 Task: Search one way flight ticket for 1 adult, 5 children, 2 infants in seat and 1 infant on lap in first from Fairbanks: Fairbanks International Airport to Gillette: Gillette Campbell County Airport on 5-1-2023. Number of bags: 1 checked bag. Price is upto 92000. Outbound departure time preference is 19:30. Return departure time preference is 15:00.
Action: Mouse moved to (171, 203)
Screenshot: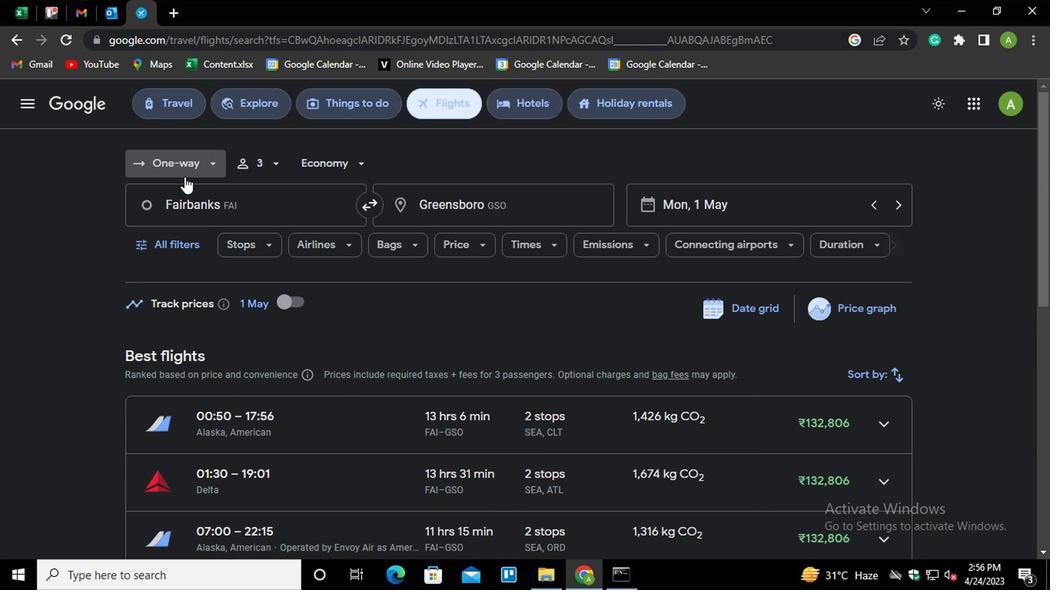 
Action: Mouse pressed left at (171, 203)
Screenshot: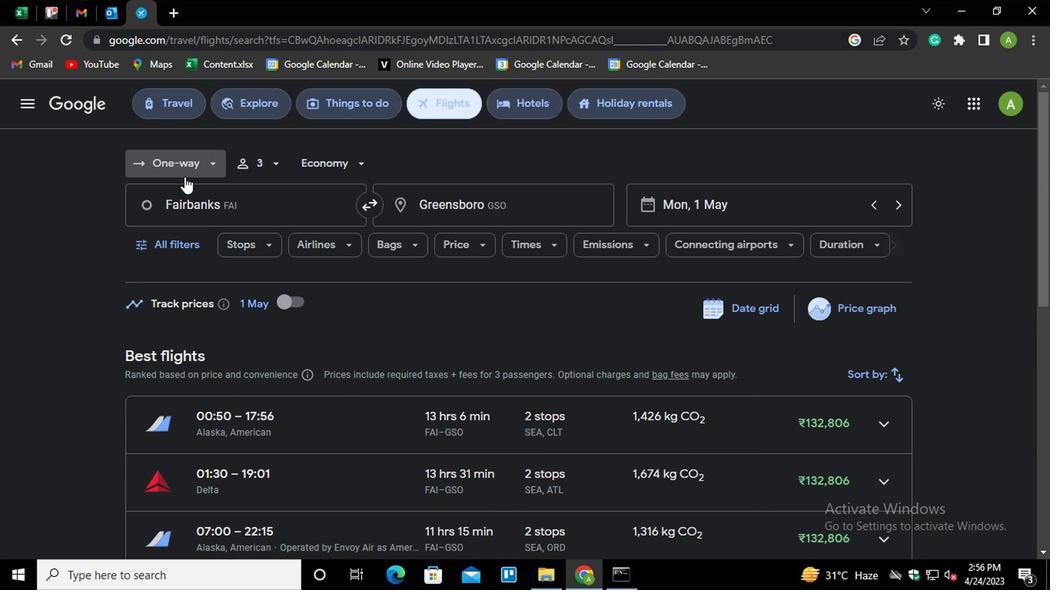 
Action: Mouse moved to (209, 248)
Screenshot: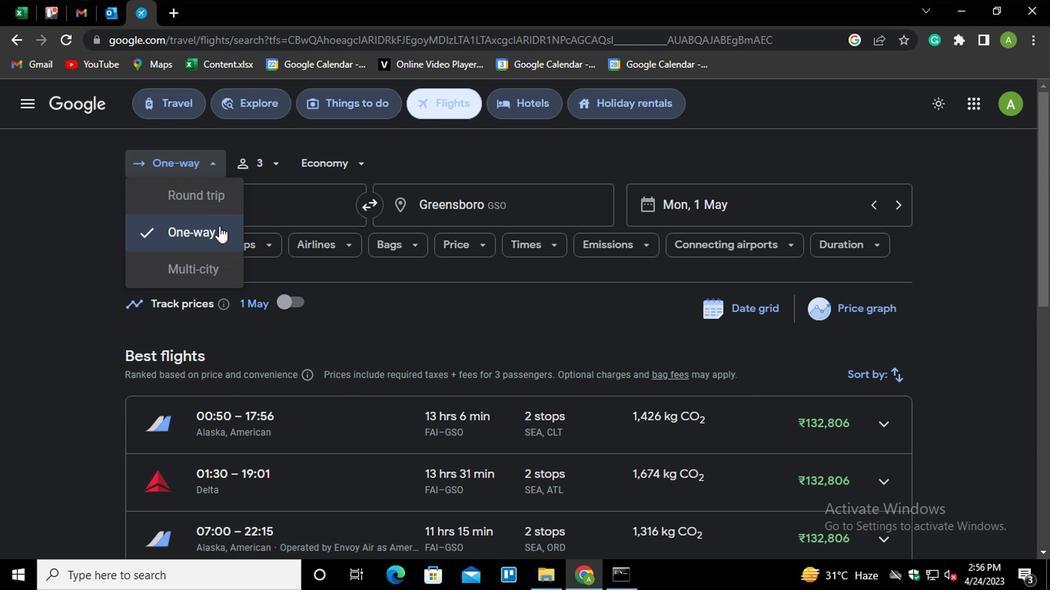 
Action: Mouse pressed left at (209, 248)
Screenshot: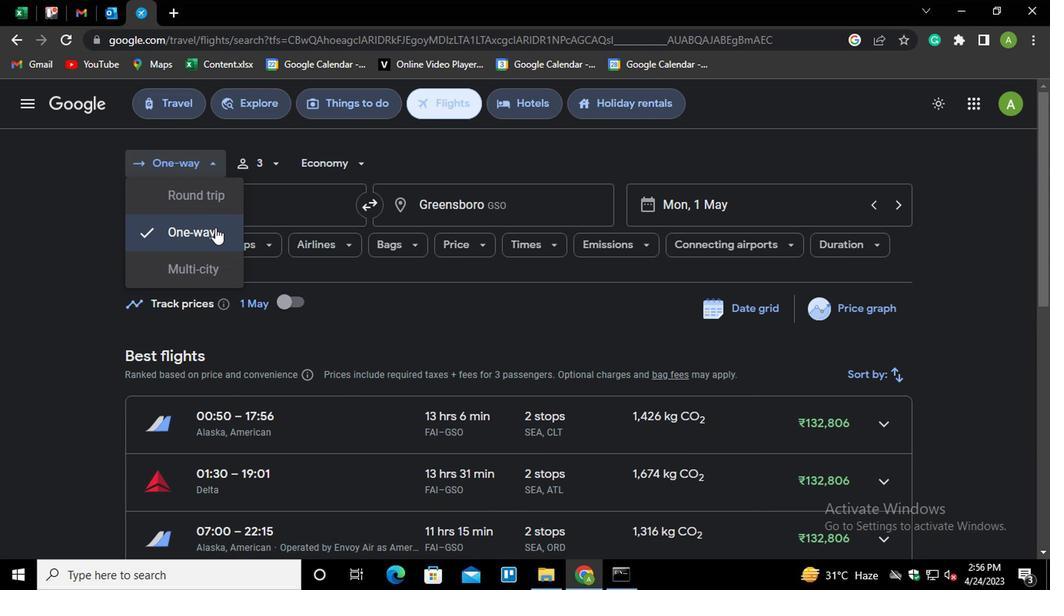 
Action: Mouse moved to (260, 200)
Screenshot: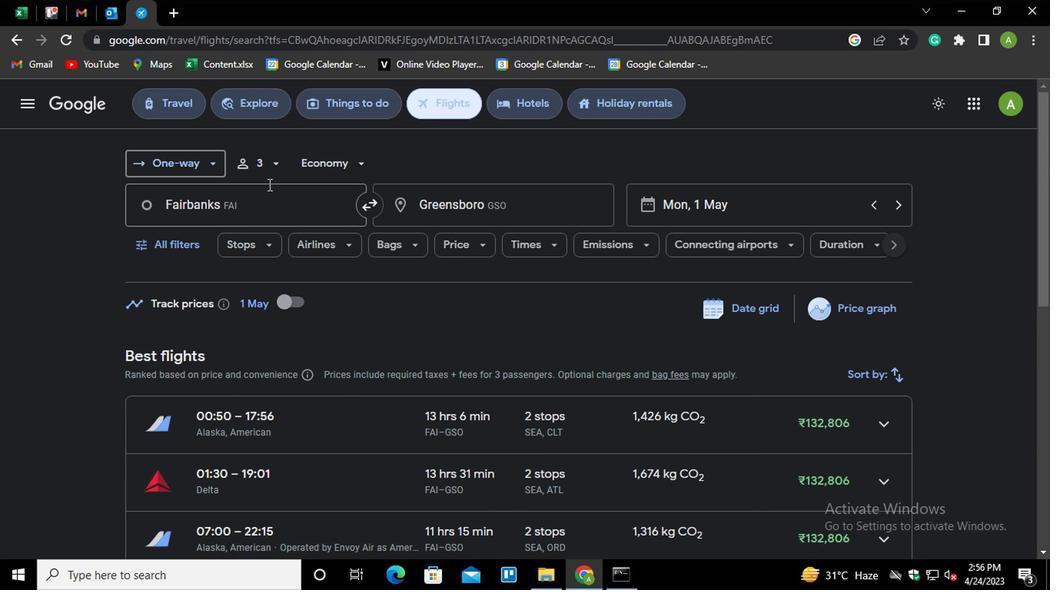 
Action: Mouse pressed left at (260, 200)
Screenshot: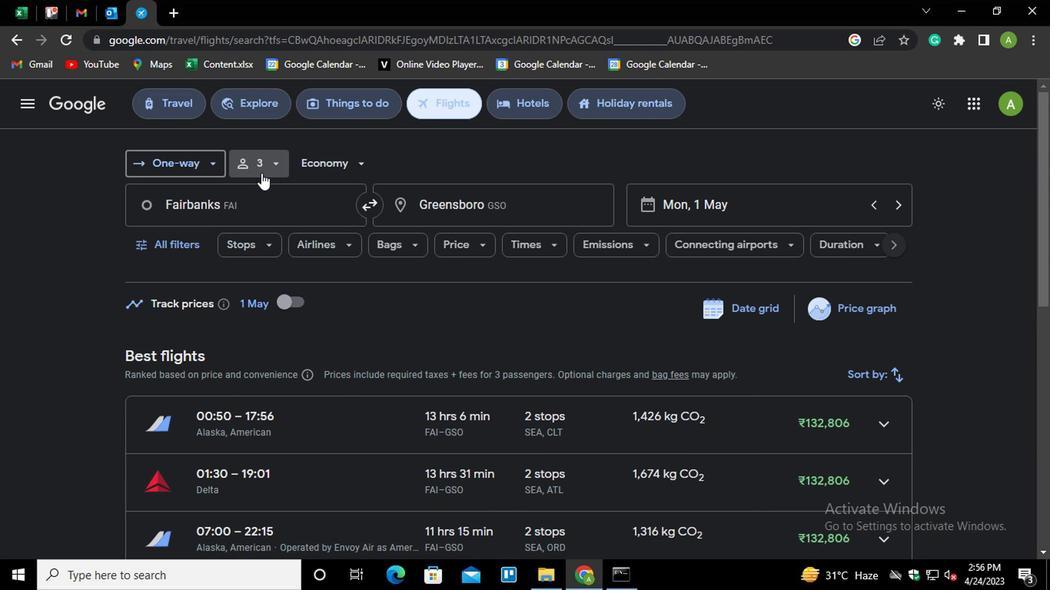 
Action: Mouse moved to (419, 259)
Screenshot: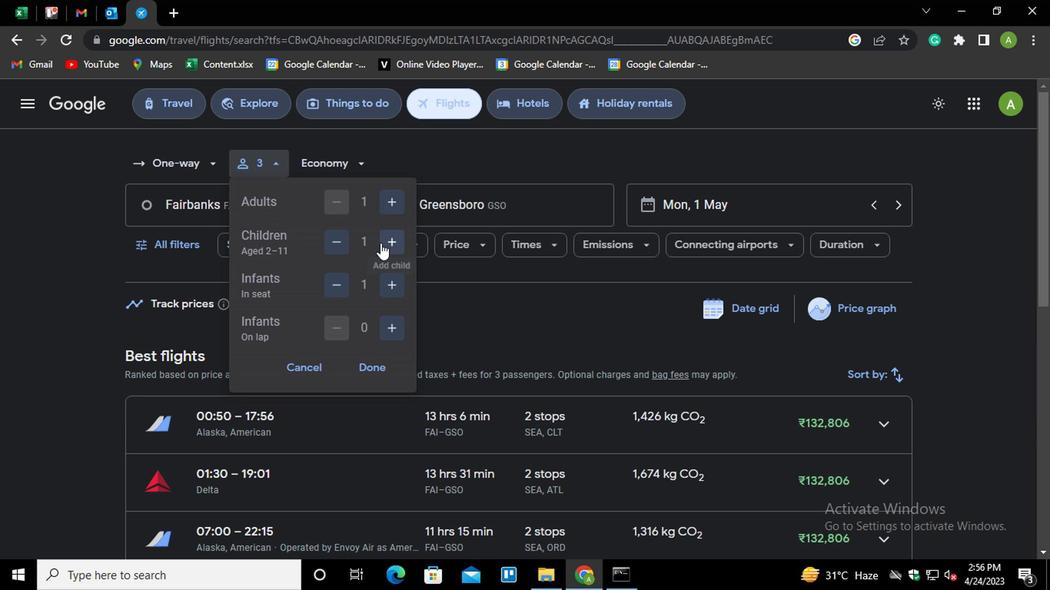 
Action: Mouse pressed left at (419, 259)
Screenshot: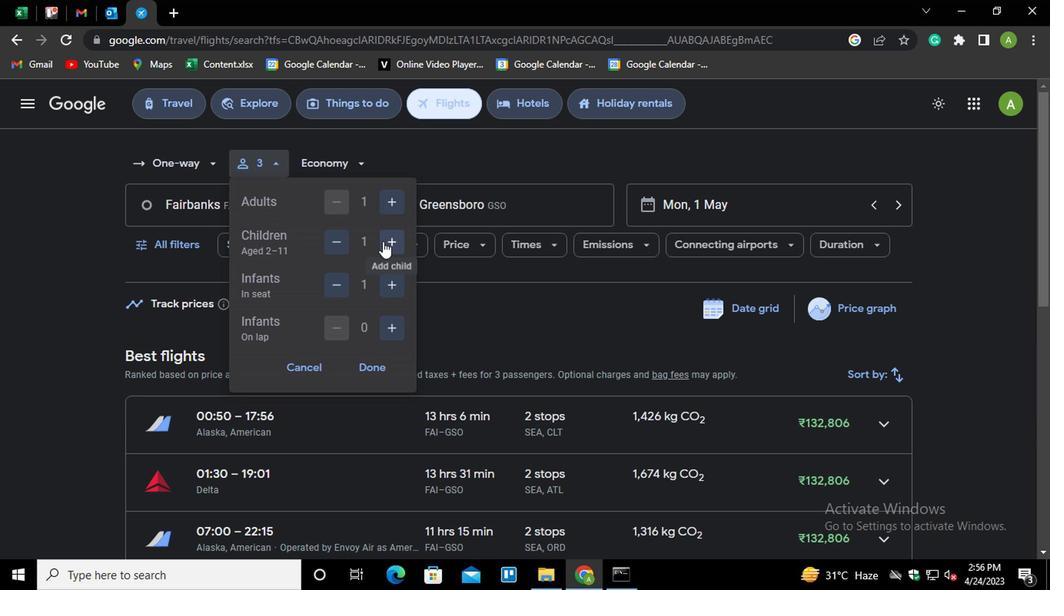 
Action: Mouse pressed left at (419, 259)
Screenshot: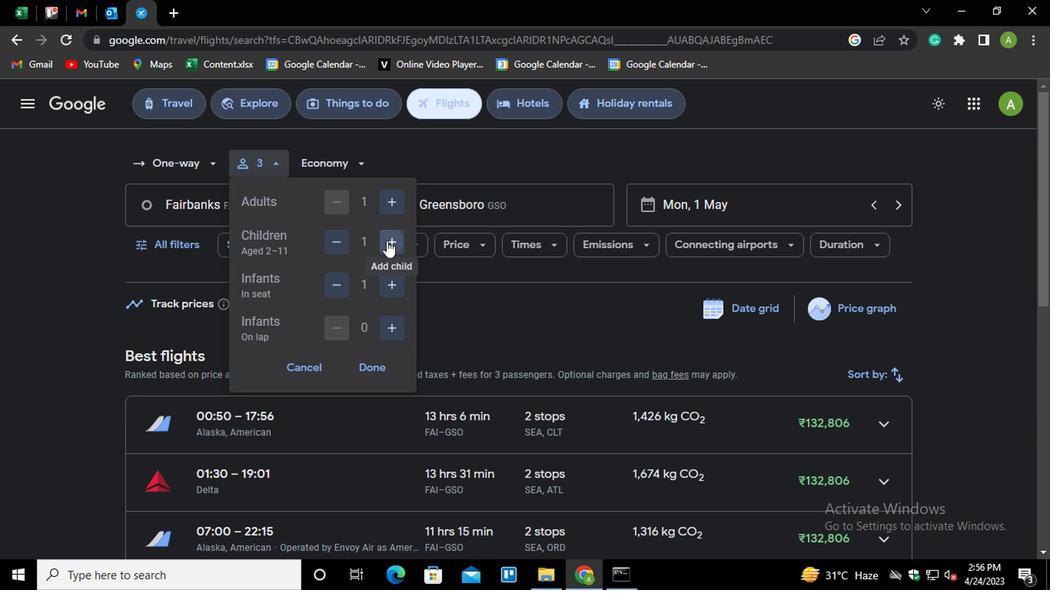 
Action: Mouse pressed left at (419, 259)
Screenshot: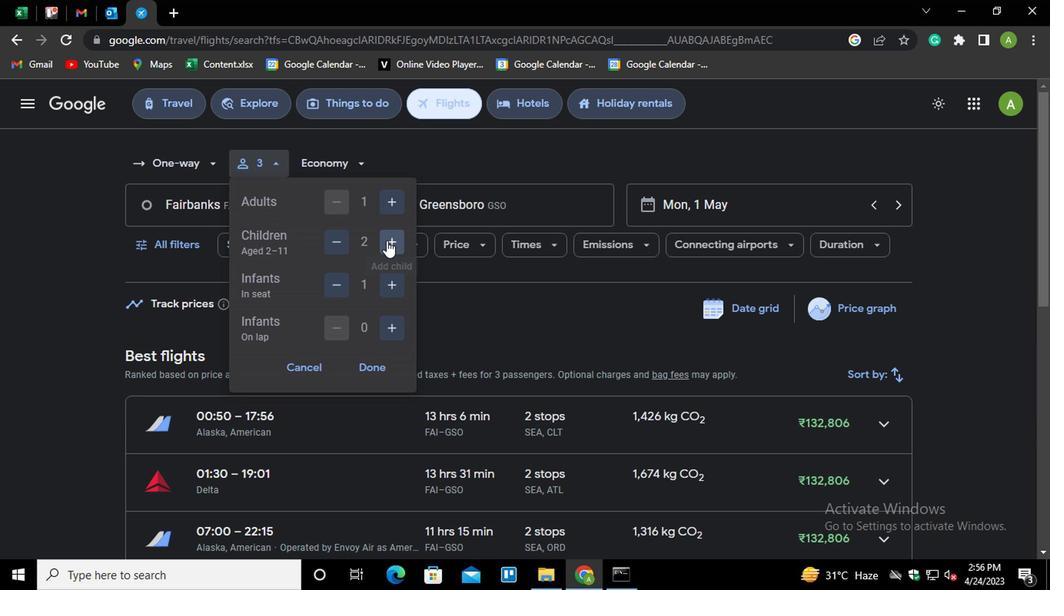 
Action: Mouse pressed left at (419, 259)
Screenshot: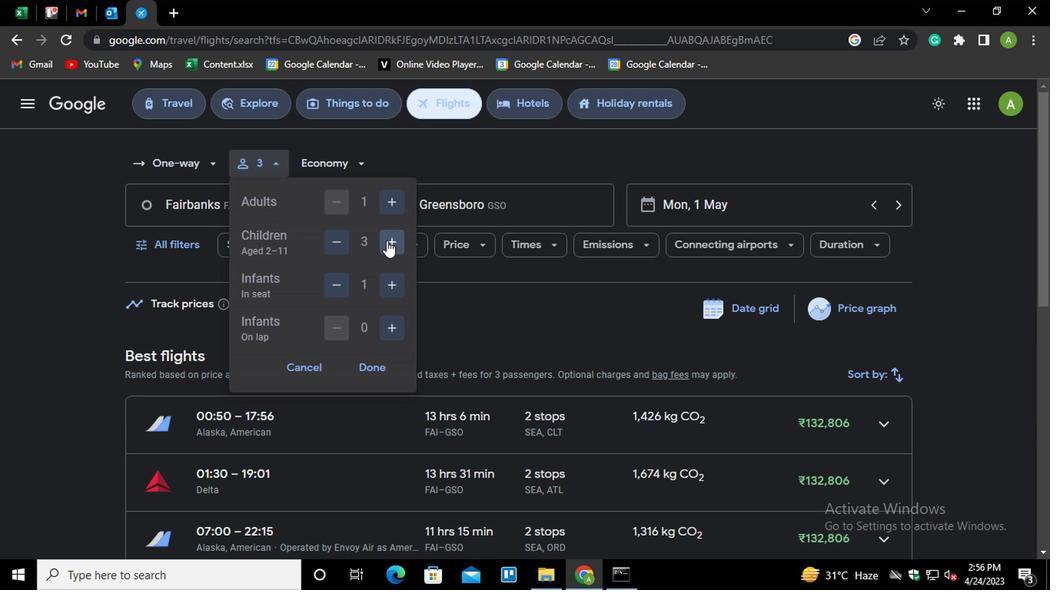 
Action: Mouse pressed left at (419, 259)
Screenshot: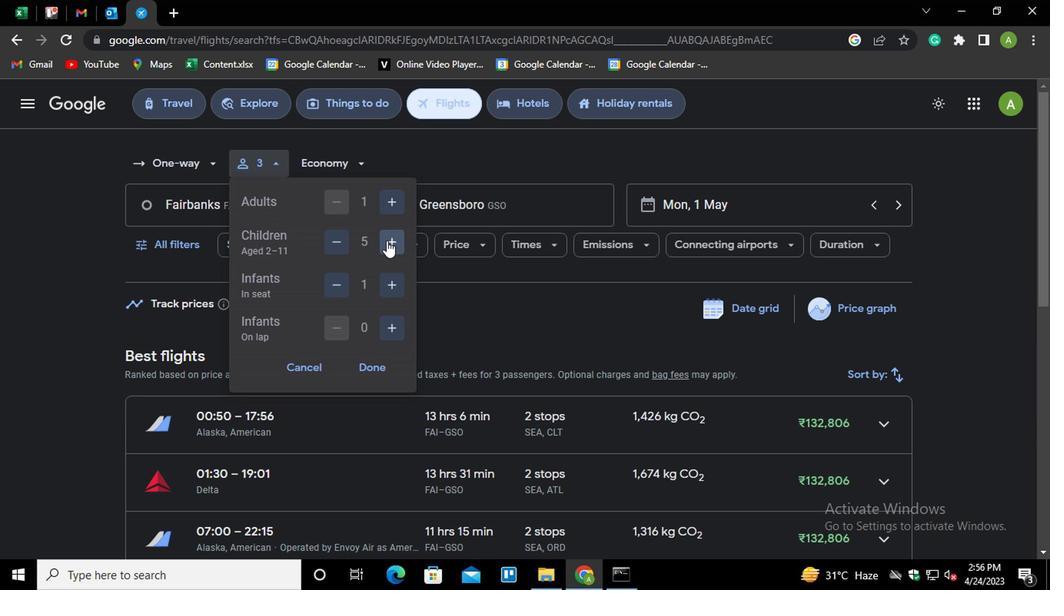 
Action: Mouse moved to (357, 259)
Screenshot: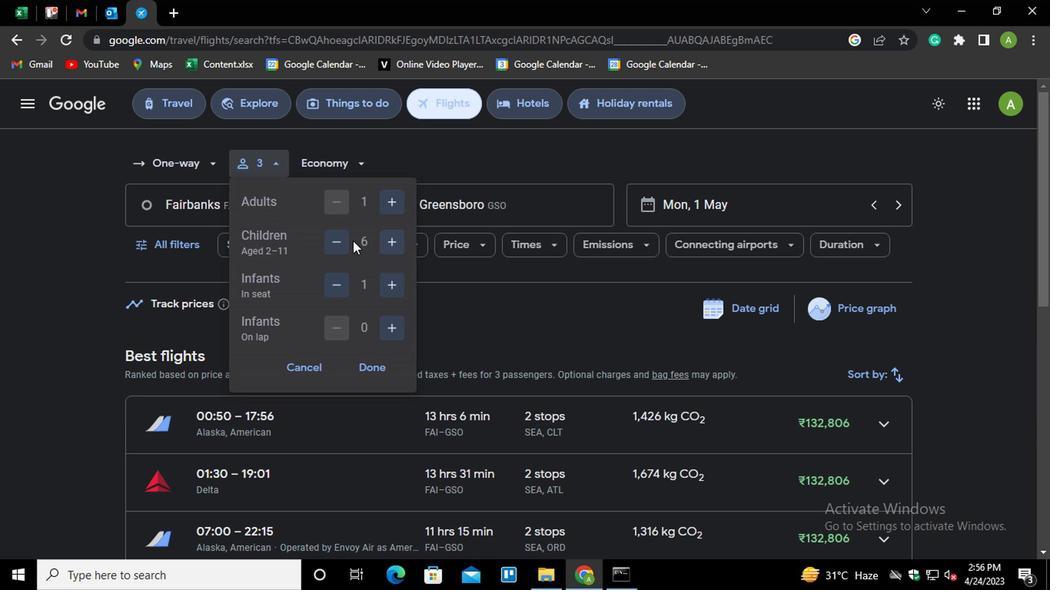 
Action: Mouse pressed left at (357, 259)
Screenshot: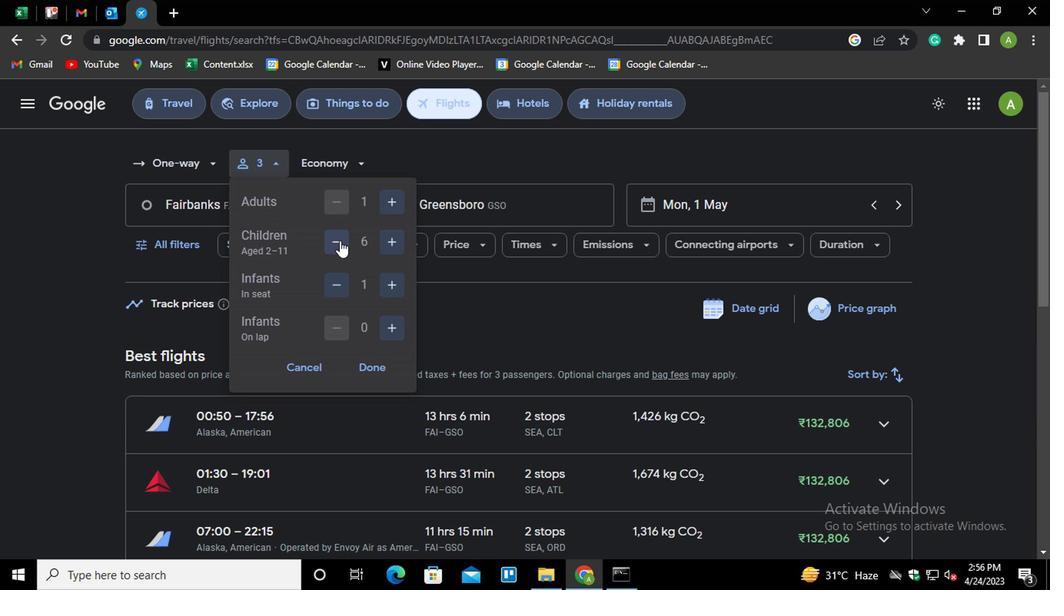 
Action: Mouse moved to (420, 295)
Screenshot: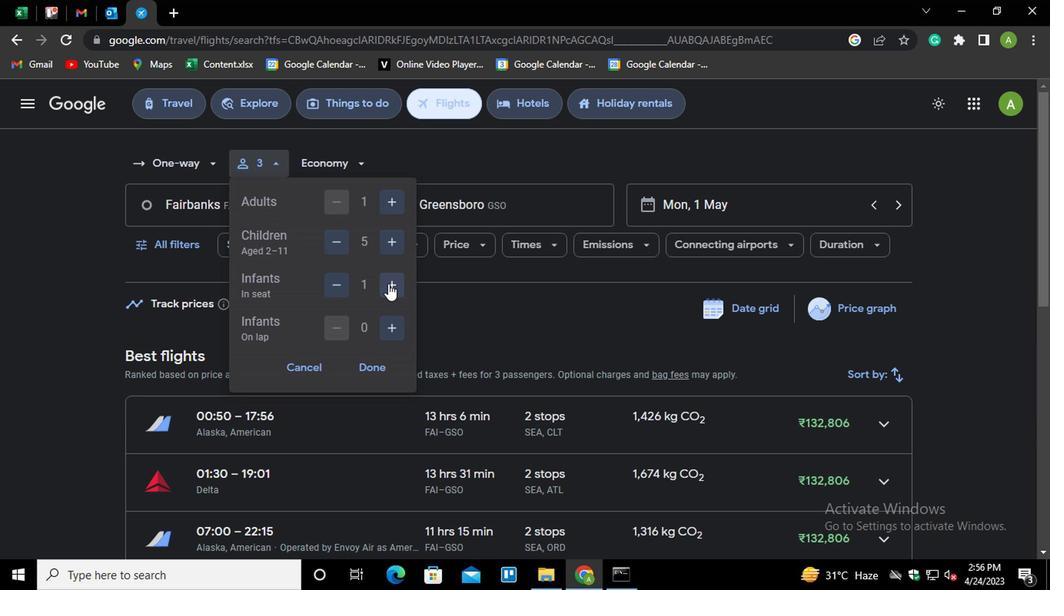 
Action: Mouse pressed left at (420, 295)
Screenshot: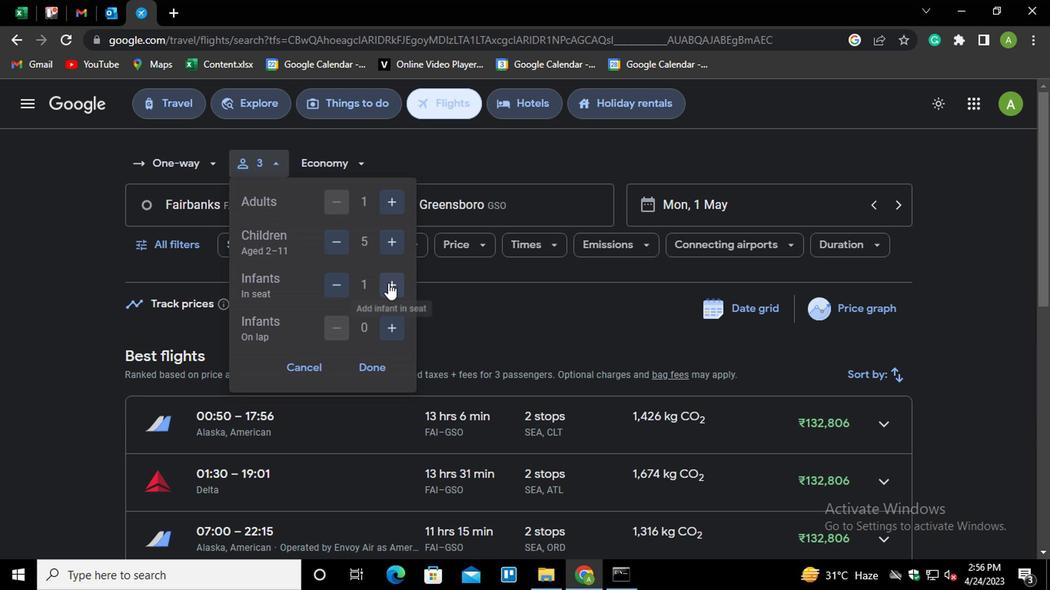
Action: Mouse moved to (432, 327)
Screenshot: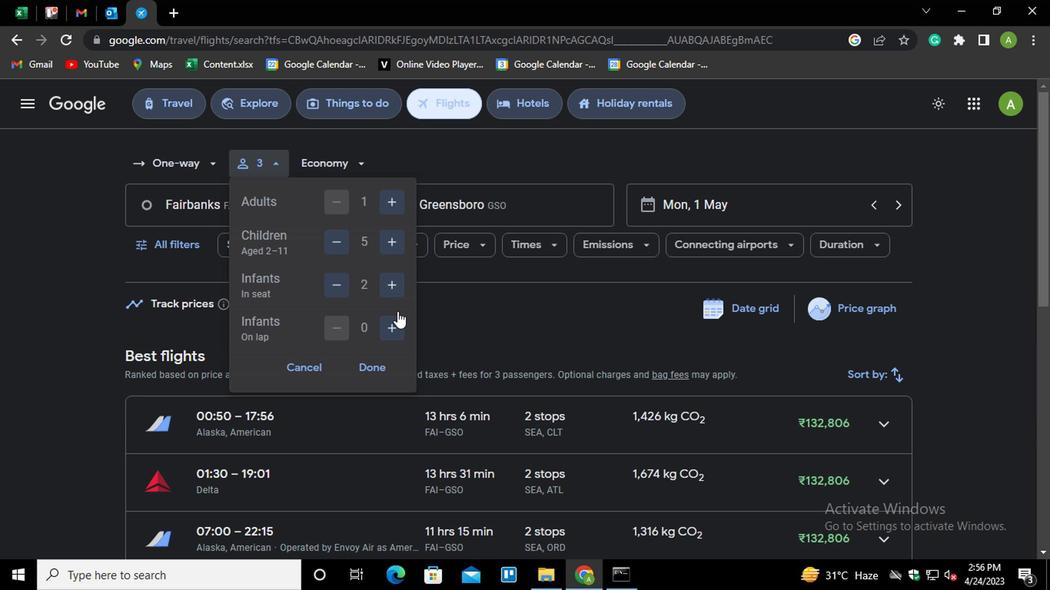 
Action: Mouse pressed left at (432, 327)
Screenshot: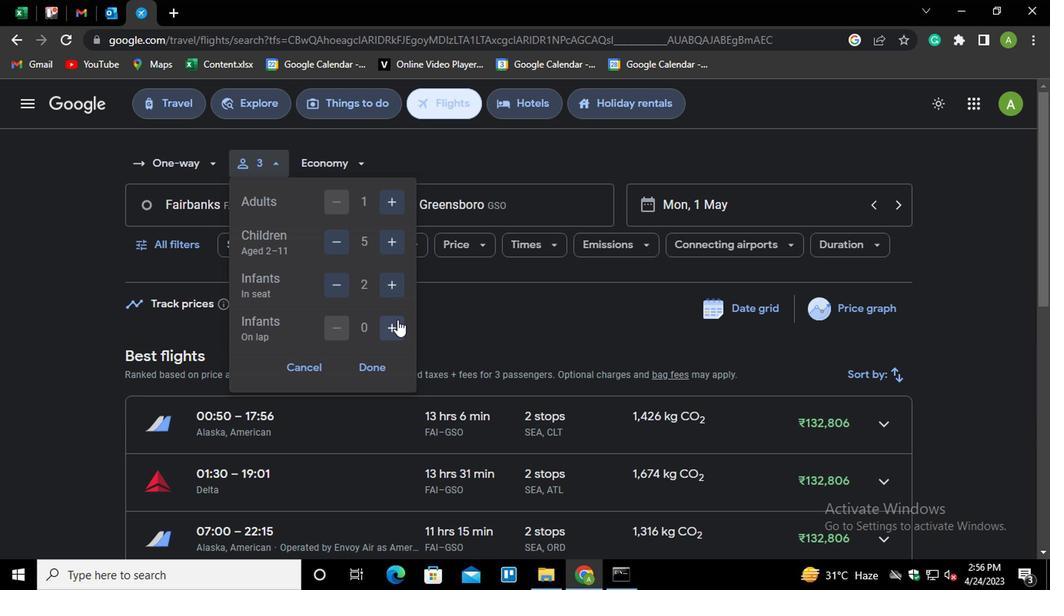
Action: Mouse moved to (344, 339)
Screenshot: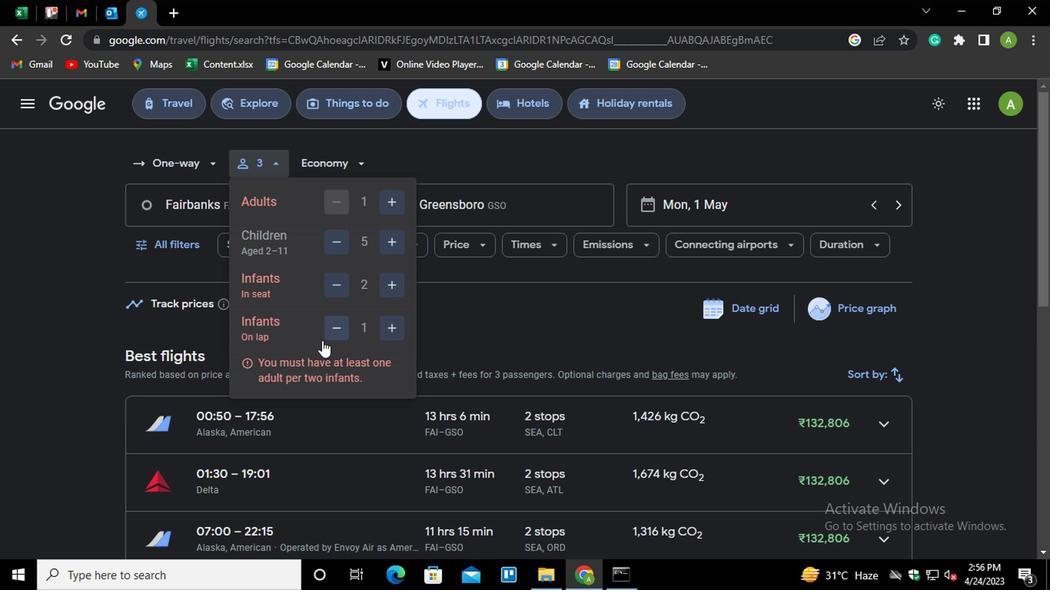
Action: Mouse pressed left at (344, 339)
Screenshot: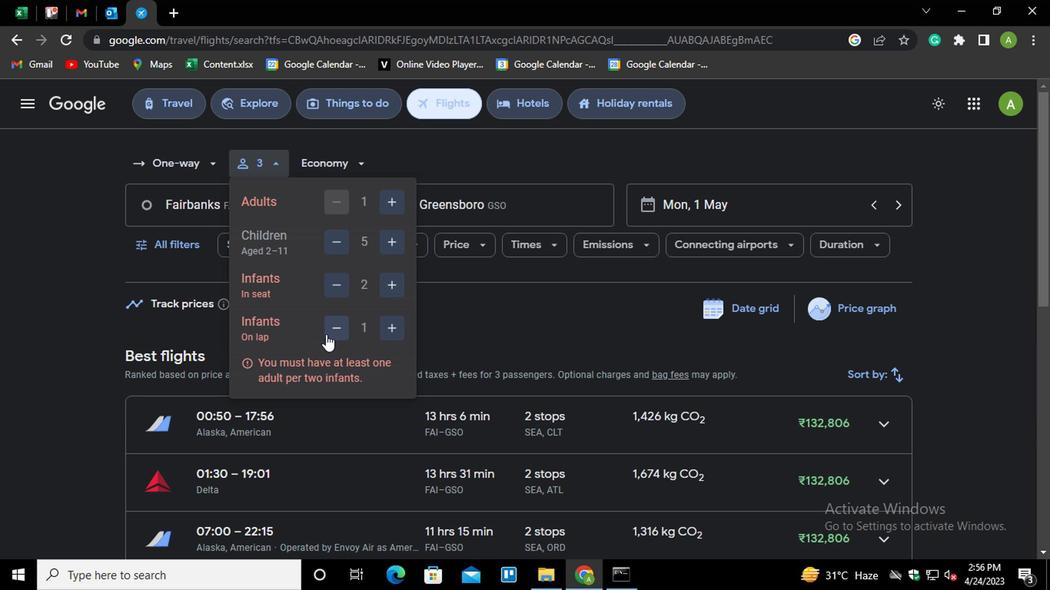 
Action: Mouse moved to (382, 362)
Screenshot: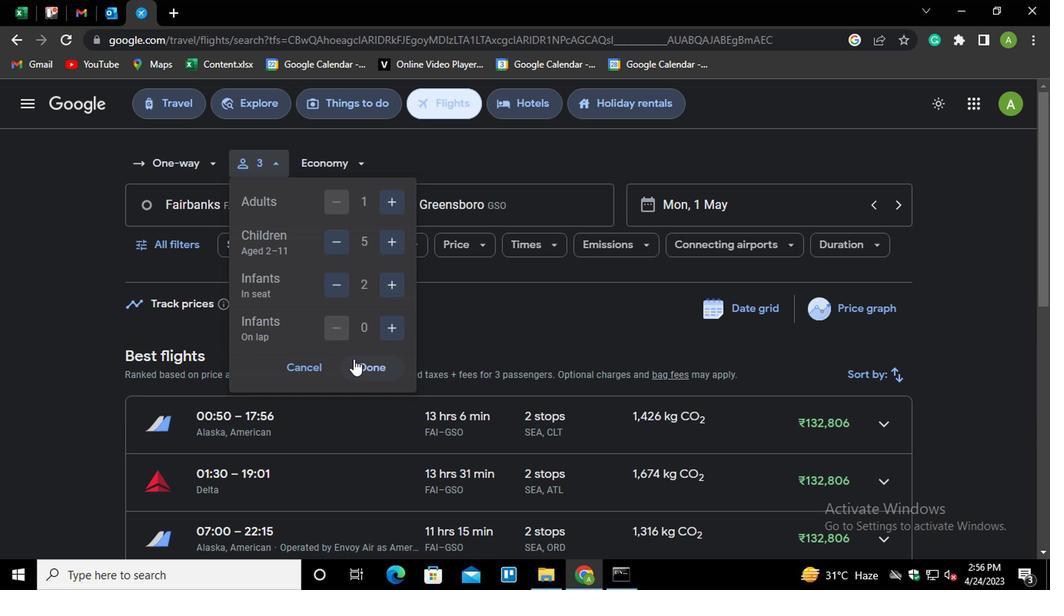 
Action: Mouse pressed left at (382, 362)
Screenshot: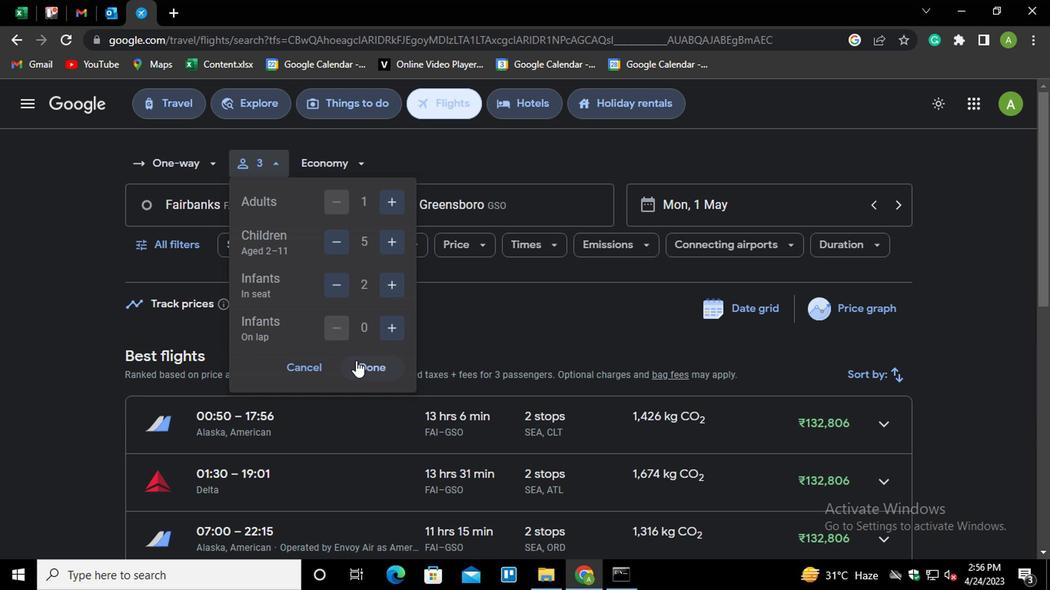 
Action: Mouse moved to (510, 228)
Screenshot: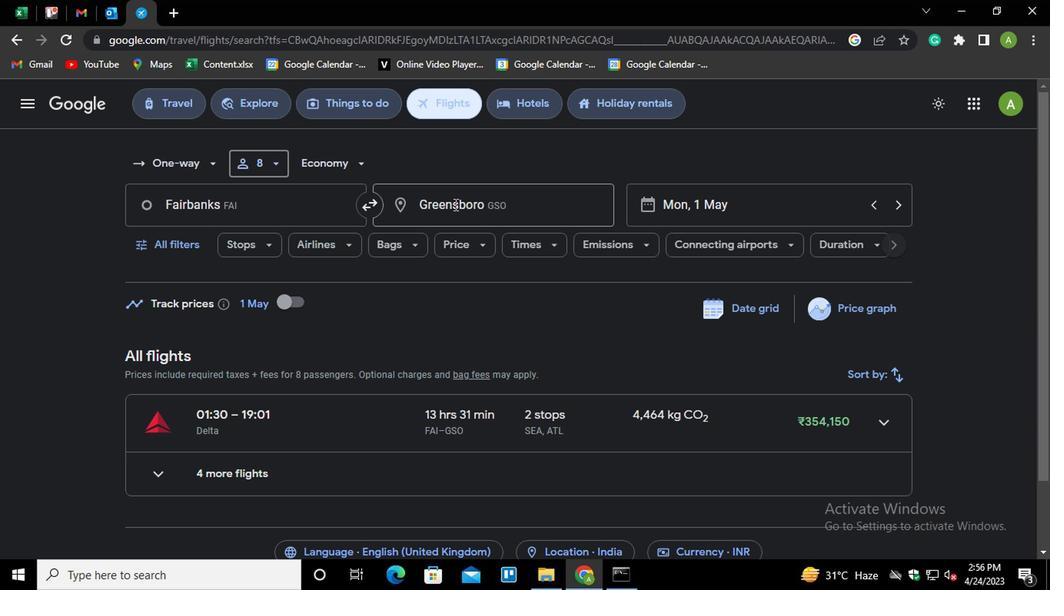
Action: Mouse pressed left at (510, 228)
Screenshot: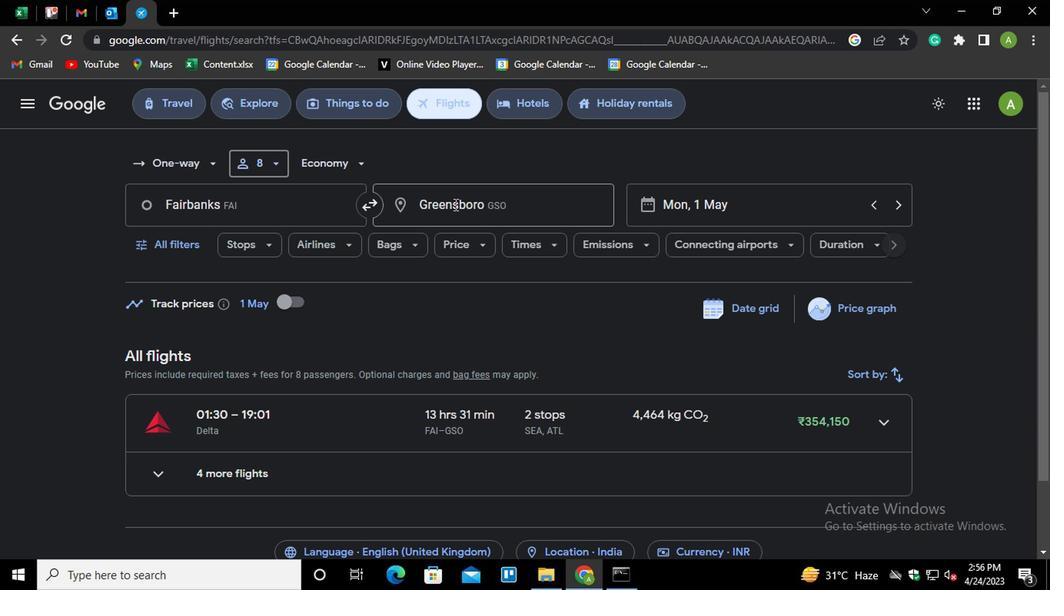 
Action: Mouse moved to (513, 226)
Screenshot: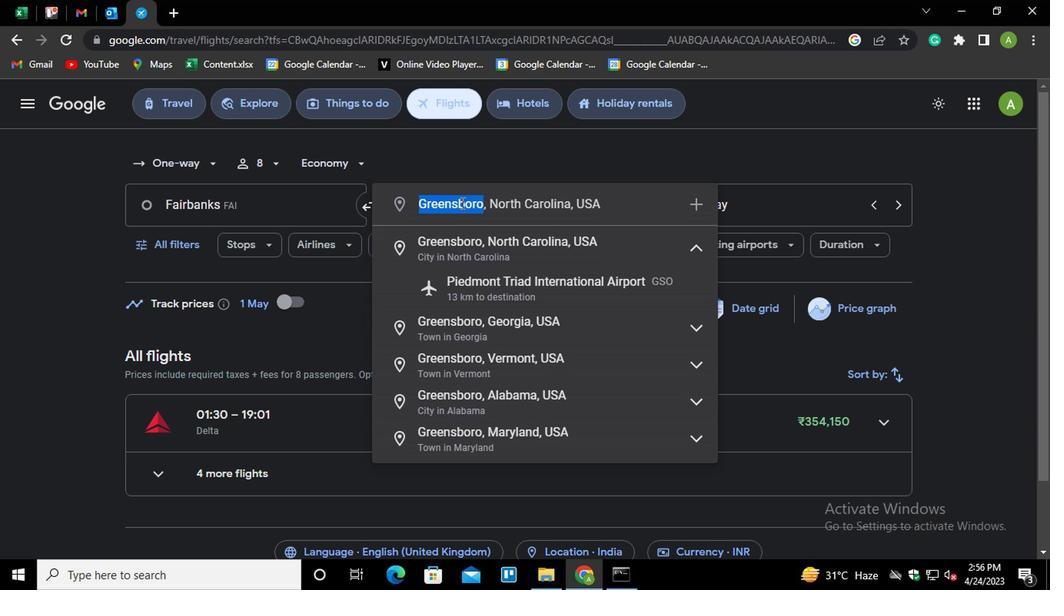 
Action: Key pressed <Key.shift>GILLET<Key.down><Key.enter>
Screenshot: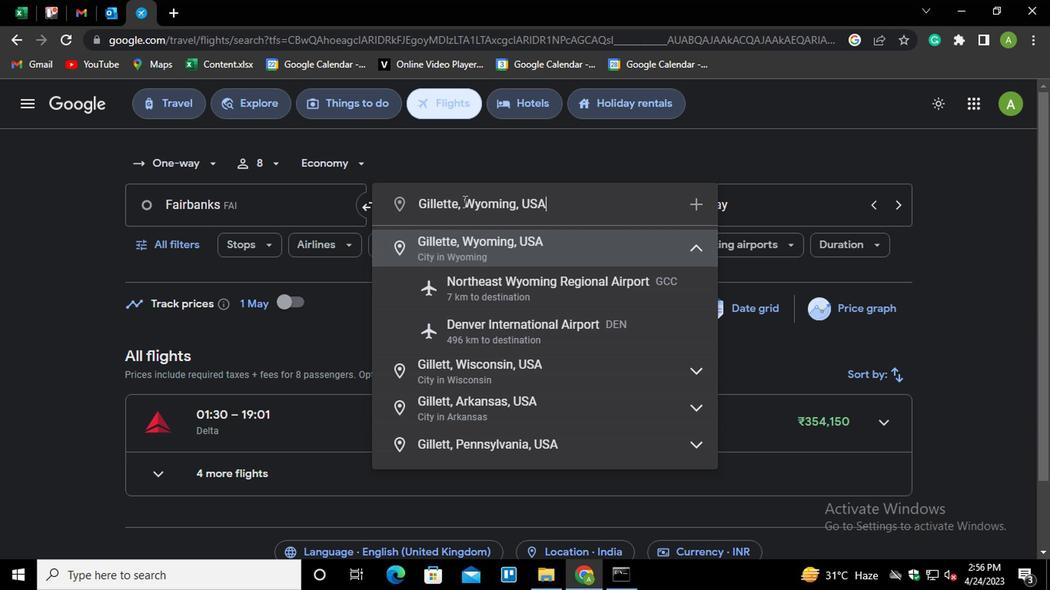 
Action: Mouse moved to (152, 265)
Screenshot: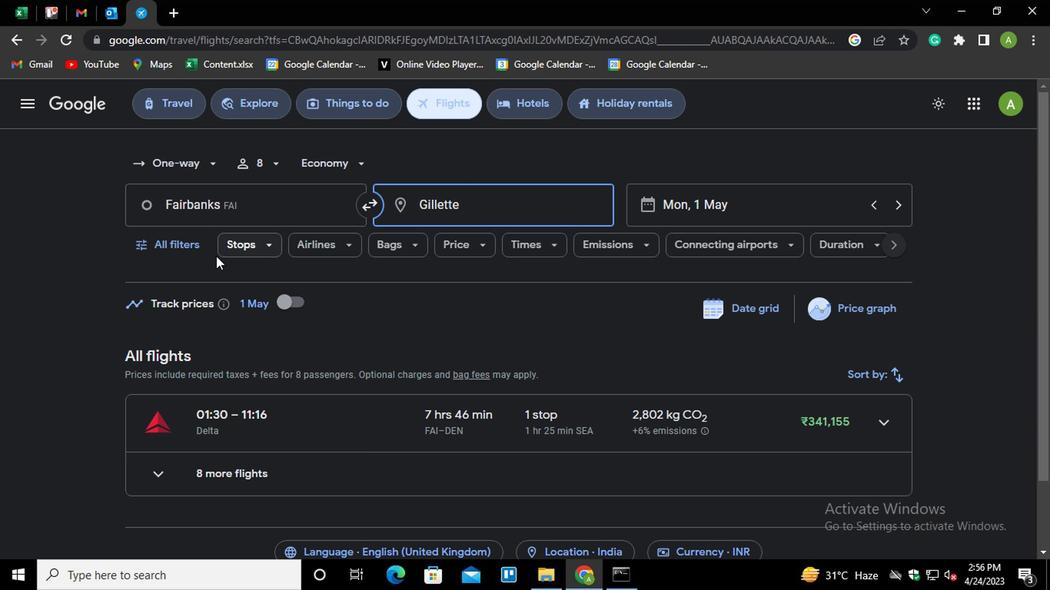 
Action: Mouse pressed left at (152, 265)
Screenshot: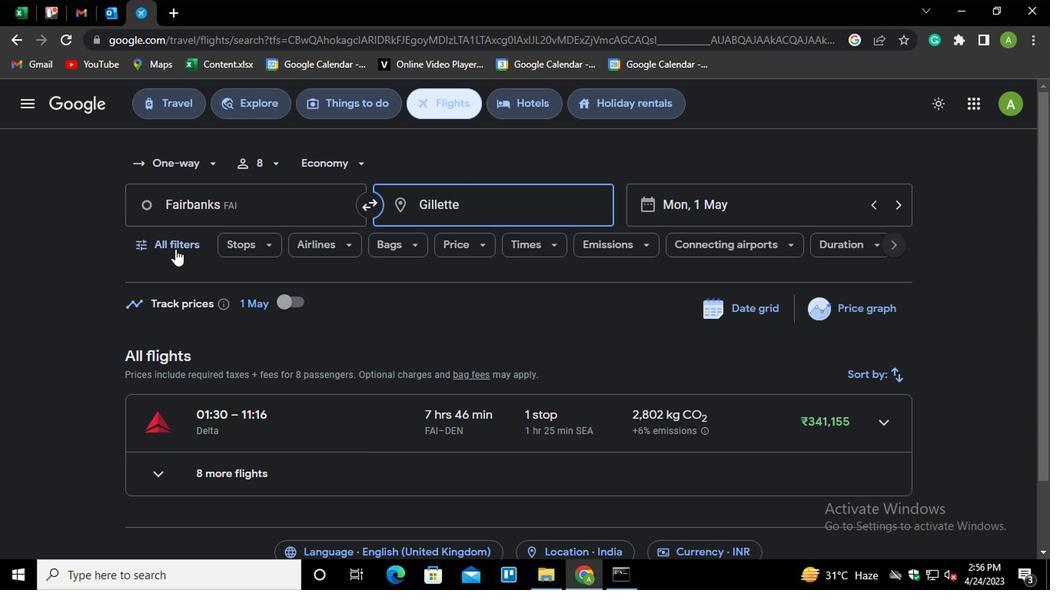 
Action: Mouse moved to (305, 444)
Screenshot: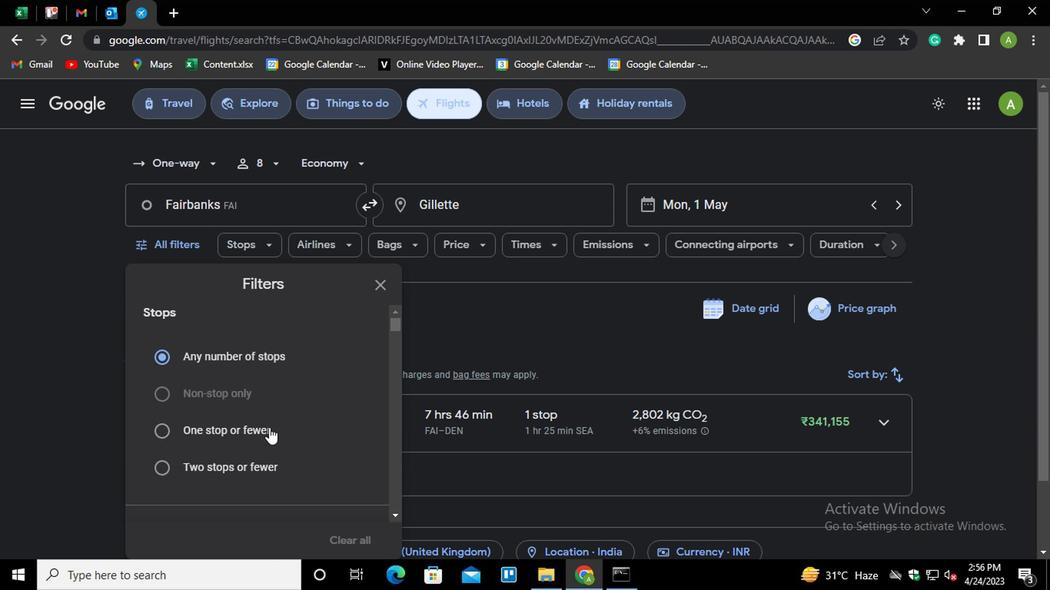 
Action: Mouse scrolled (305, 443) with delta (0, 0)
Screenshot: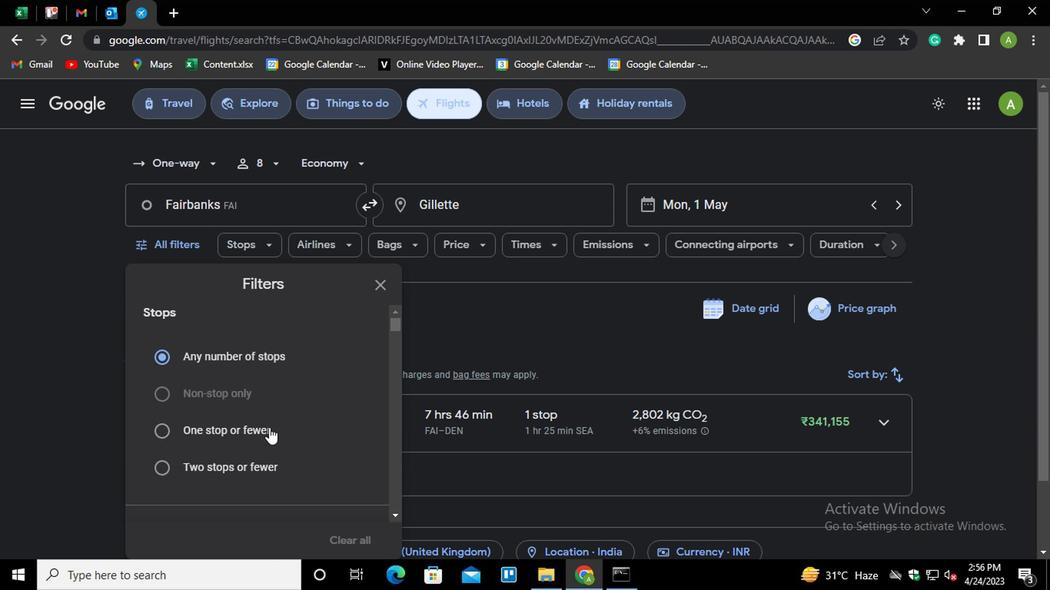 
Action: Mouse scrolled (305, 443) with delta (0, 0)
Screenshot: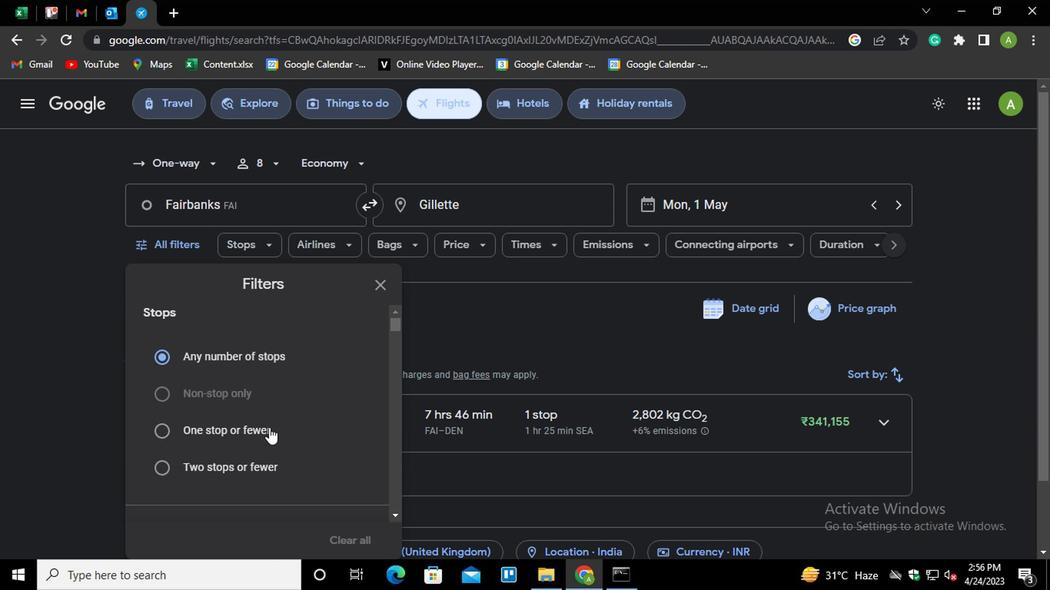 
Action: Mouse scrolled (305, 443) with delta (0, 0)
Screenshot: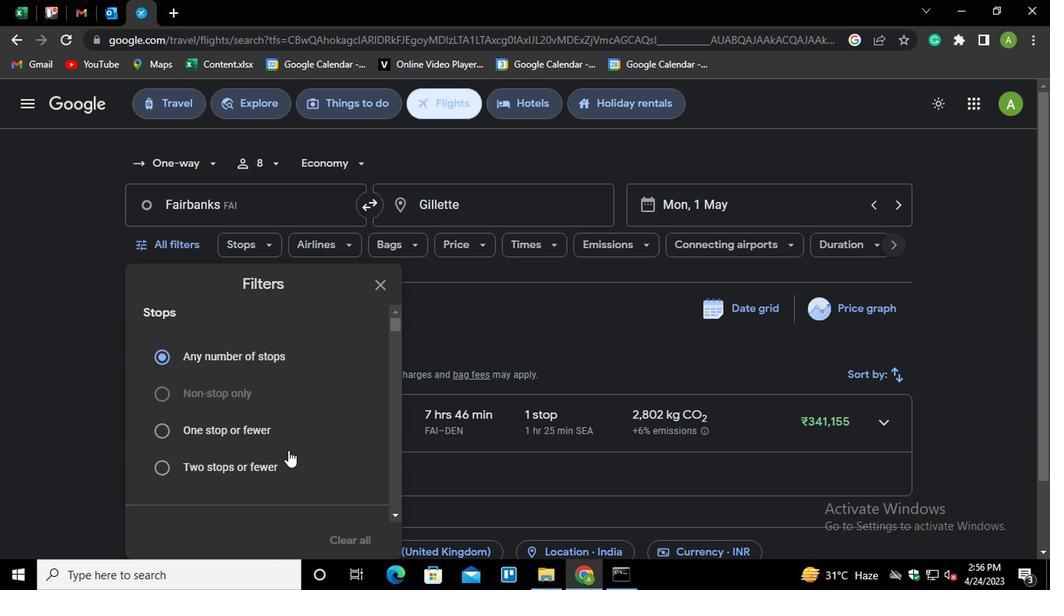 
Action: Mouse moved to (322, 425)
Screenshot: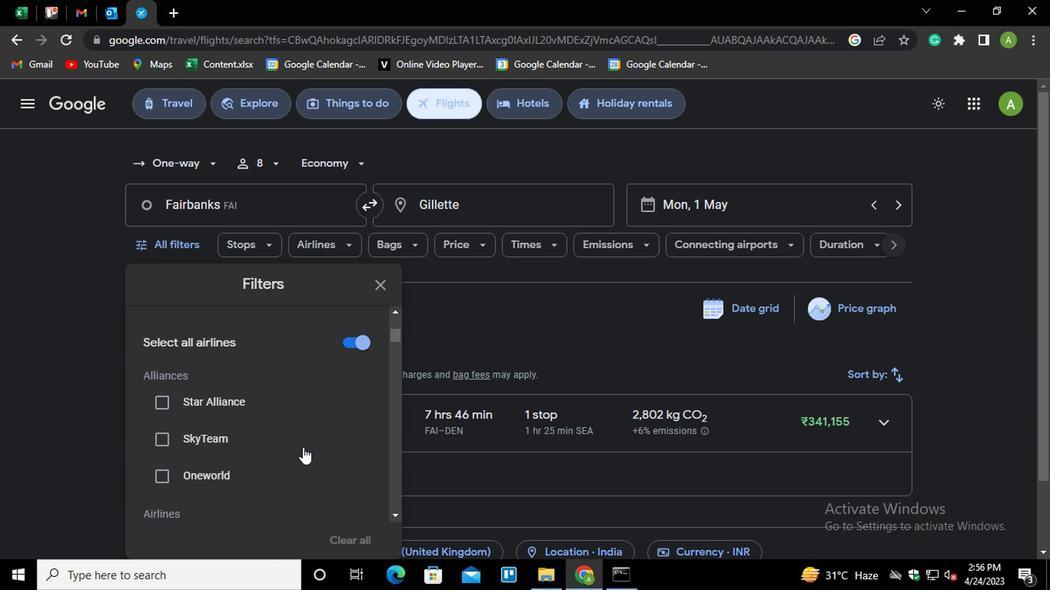
Action: Mouse scrolled (322, 426) with delta (0, 0)
Screenshot: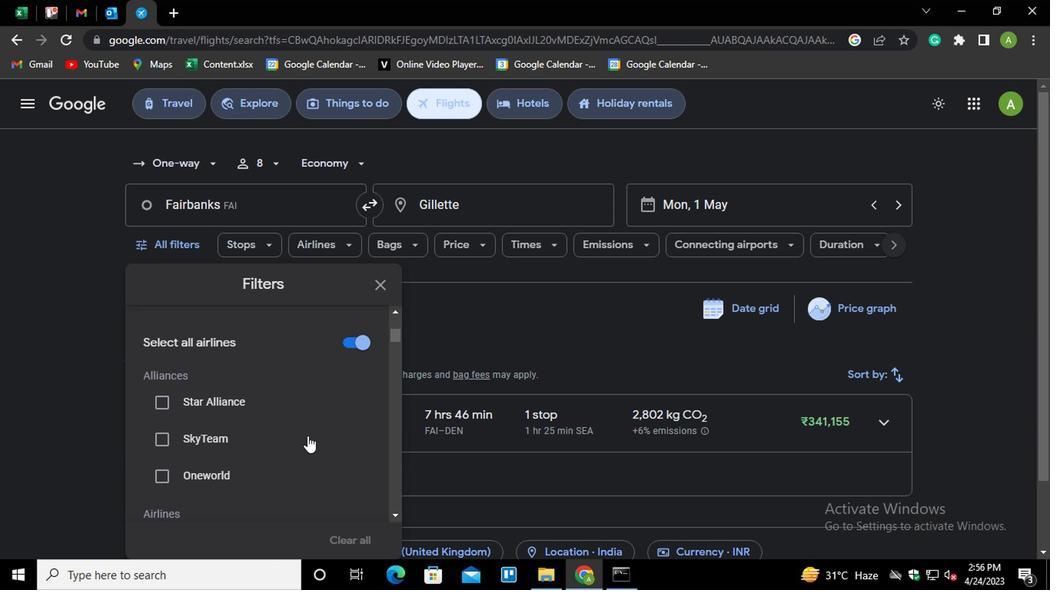 
Action: Mouse scrolled (322, 425) with delta (0, 0)
Screenshot: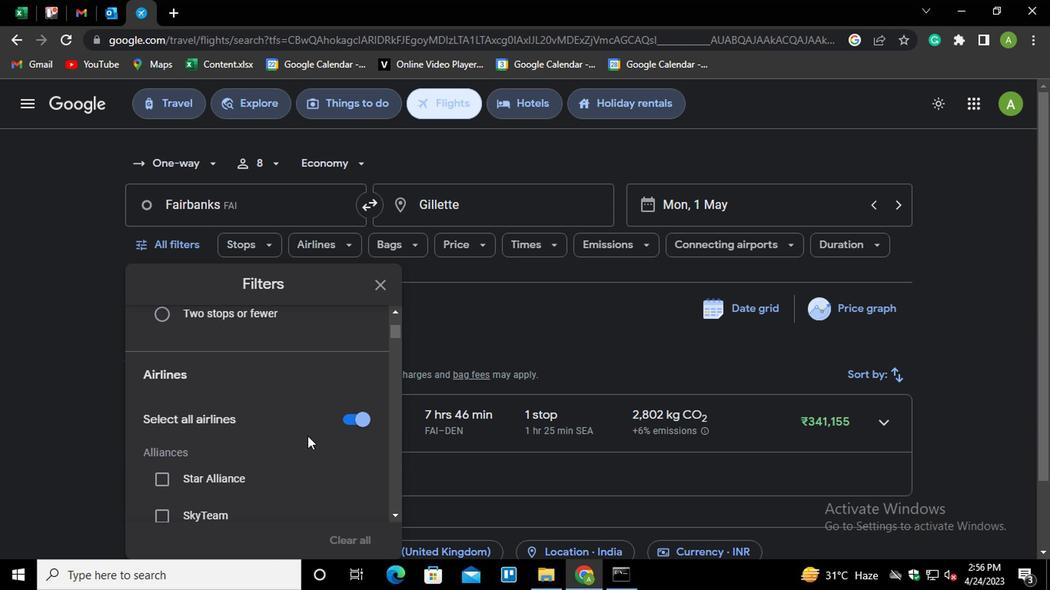 
Action: Mouse scrolled (322, 425) with delta (0, 0)
Screenshot: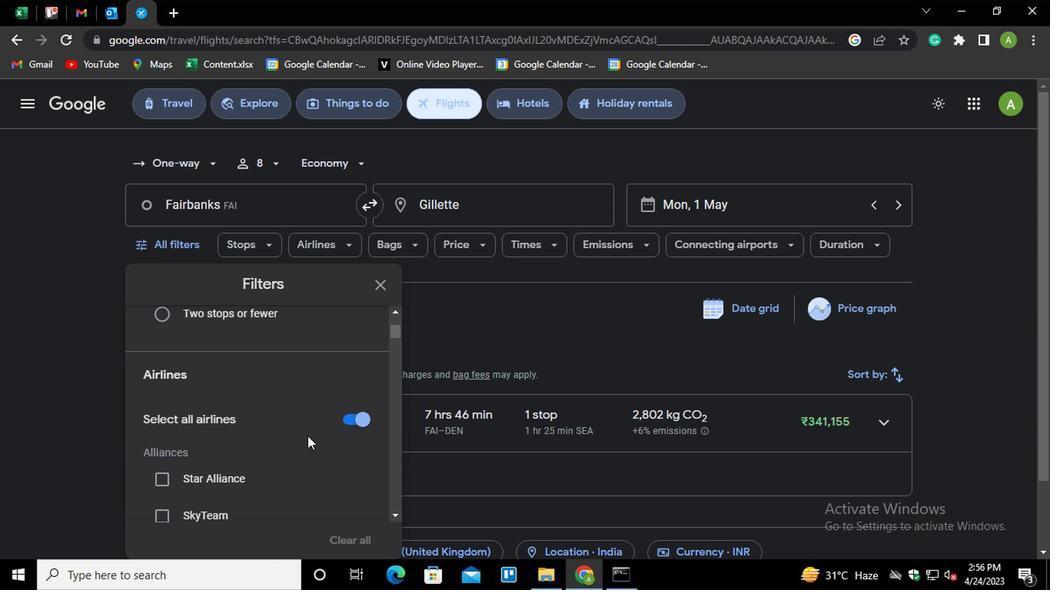 
Action: Mouse scrolled (322, 425) with delta (0, 0)
Screenshot: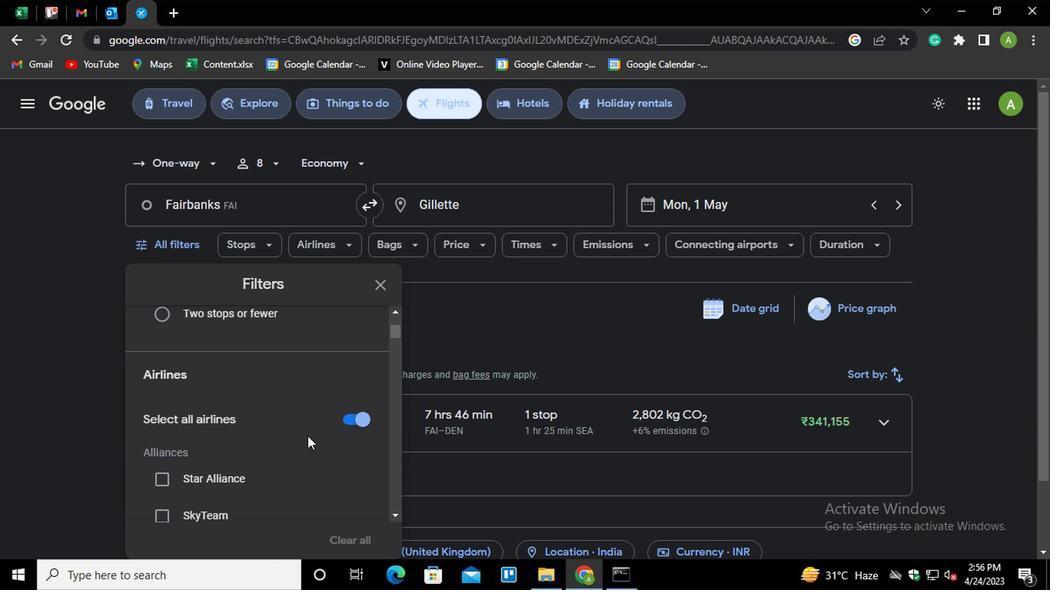 
Action: Mouse scrolled (322, 425) with delta (0, 0)
Screenshot: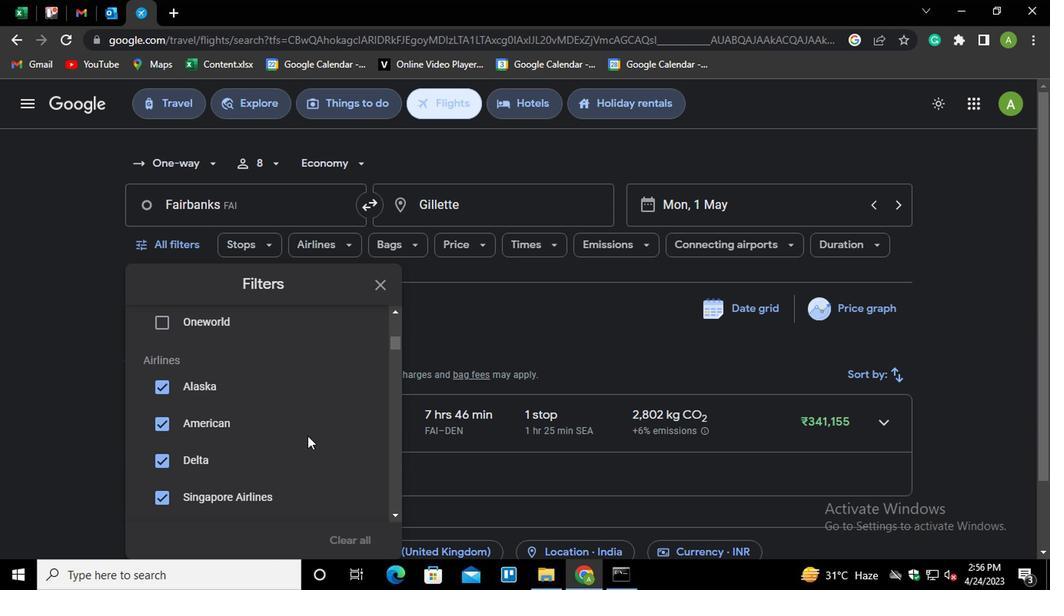 
Action: Mouse scrolled (322, 425) with delta (0, 0)
Screenshot: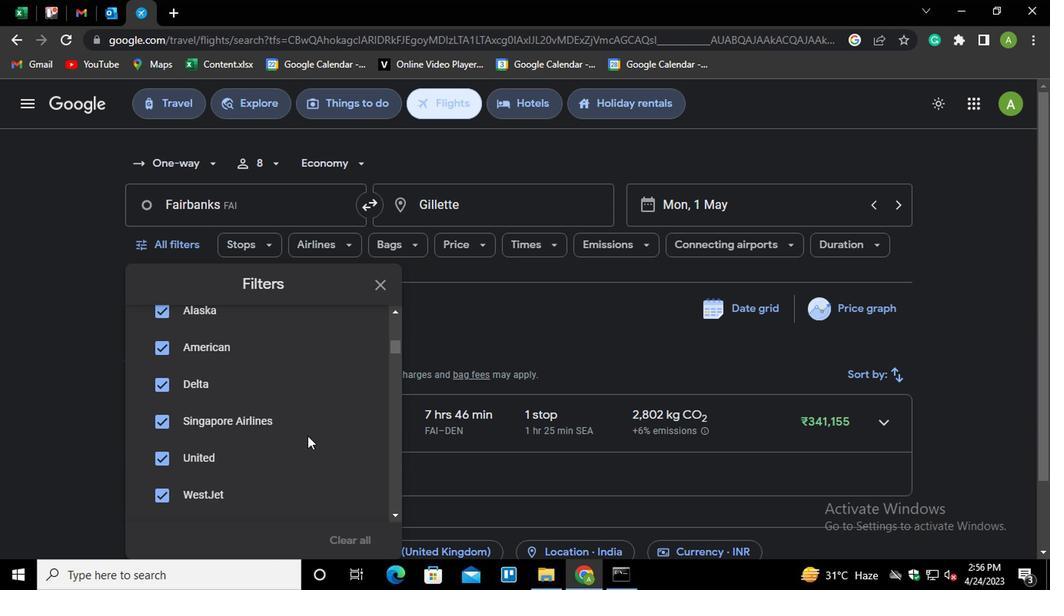 
Action: Mouse scrolled (322, 425) with delta (0, 0)
Screenshot: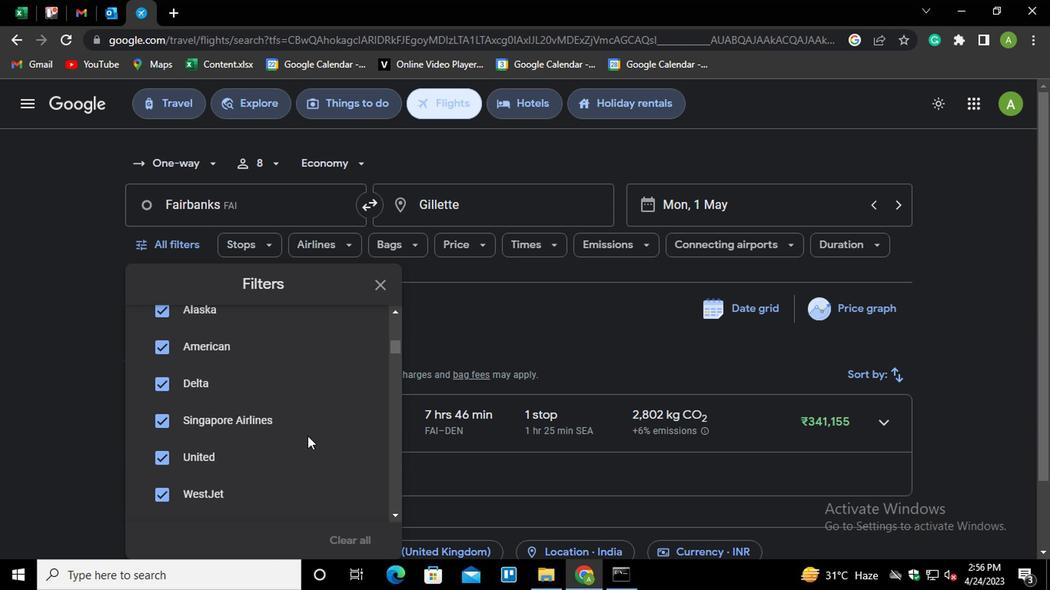 
Action: Mouse moved to (322, 425)
Screenshot: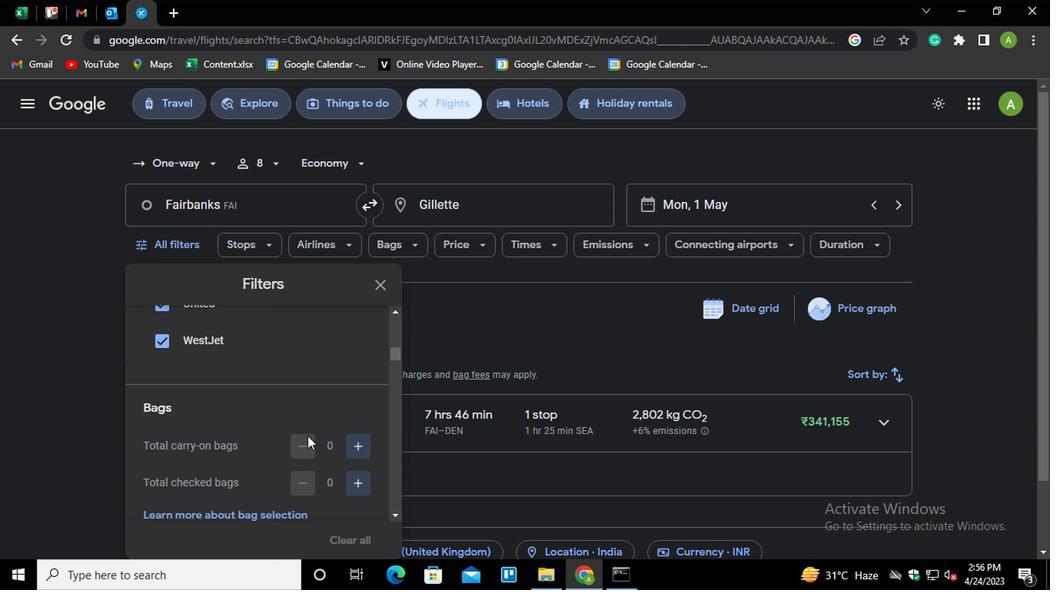 
Action: Mouse scrolled (322, 426) with delta (0, 0)
Screenshot: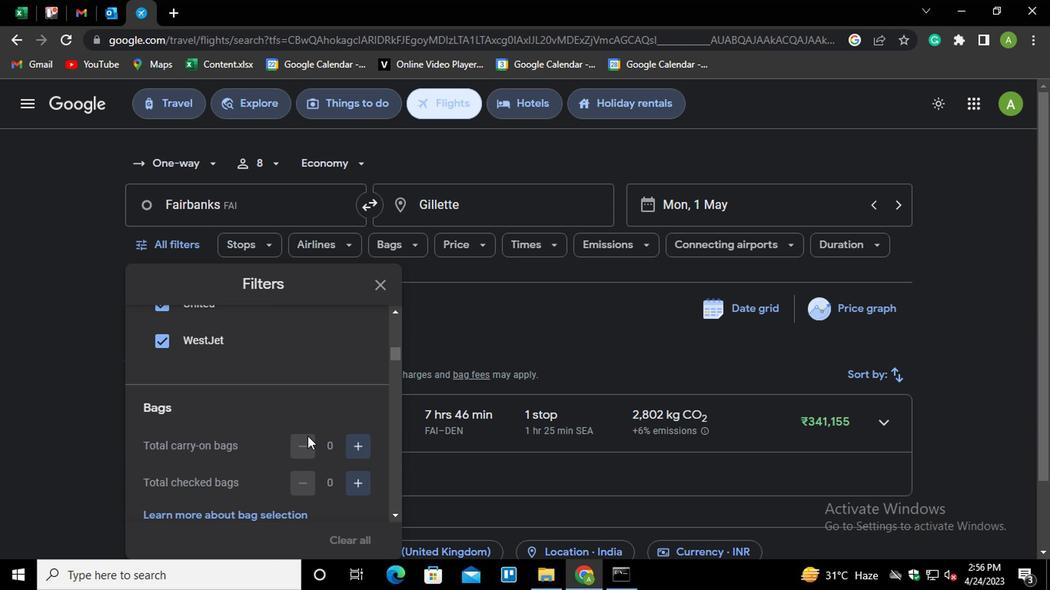 
Action: Mouse scrolled (322, 426) with delta (0, 0)
Screenshot: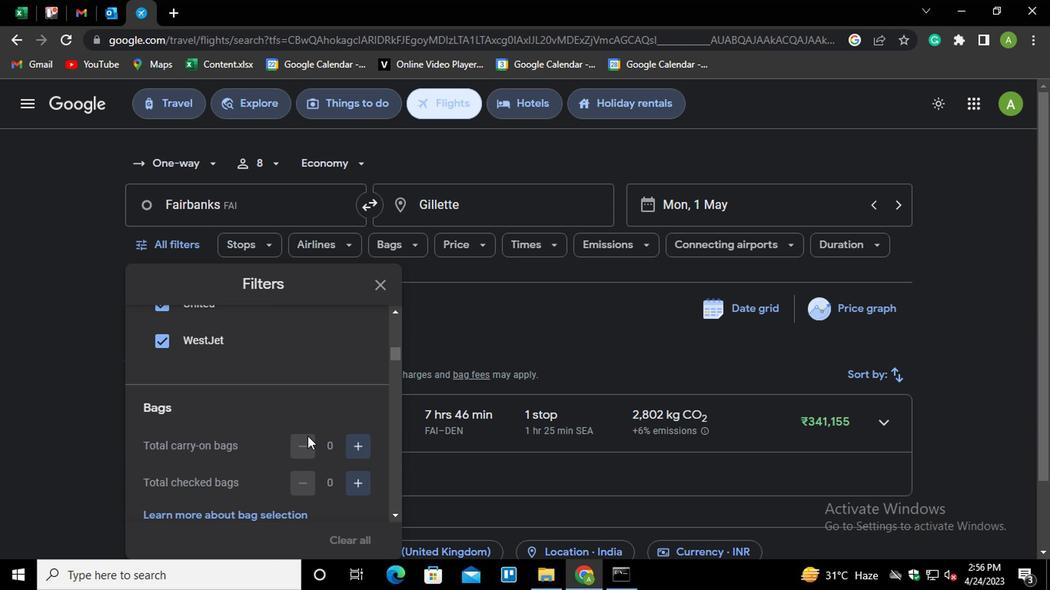 
Action: Mouse moved to (329, 416)
Screenshot: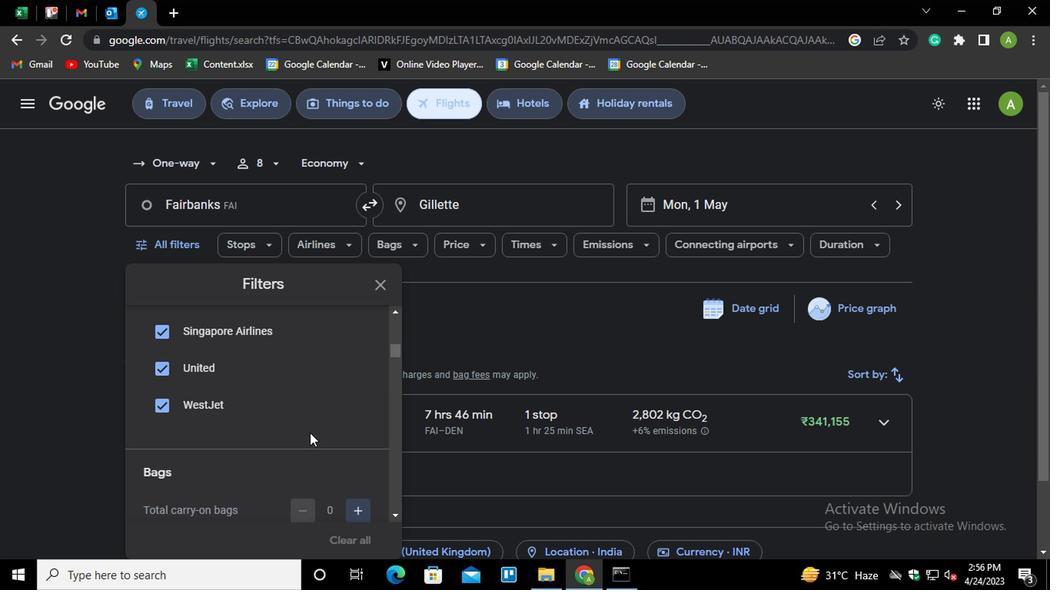 
Action: Mouse scrolled (329, 416) with delta (0, 0)
Screenshot: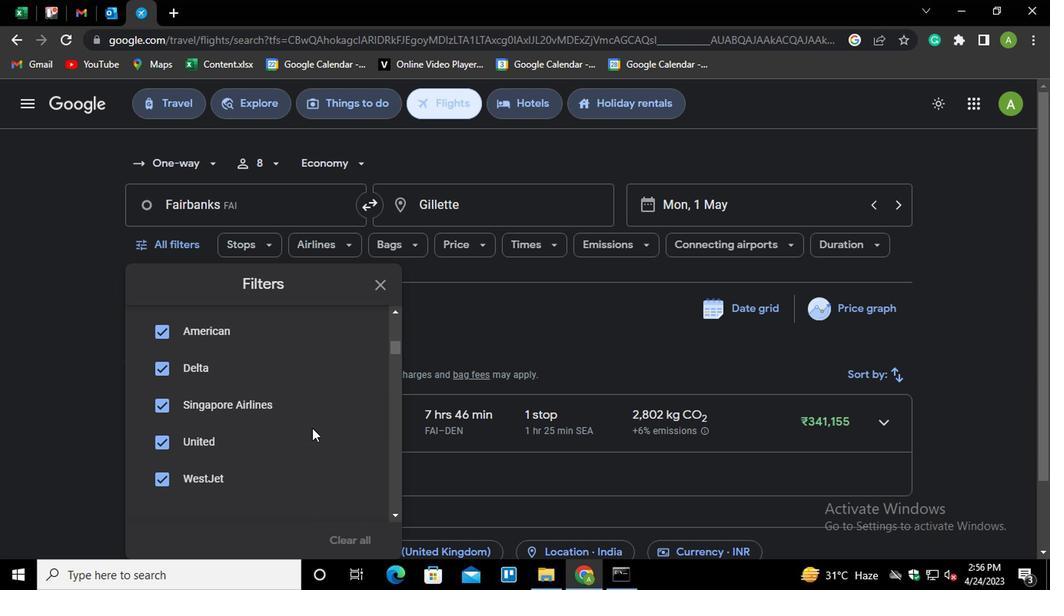 
Action: Mouse scrolled (329, 416) with delta (0, 0)
Screenshot: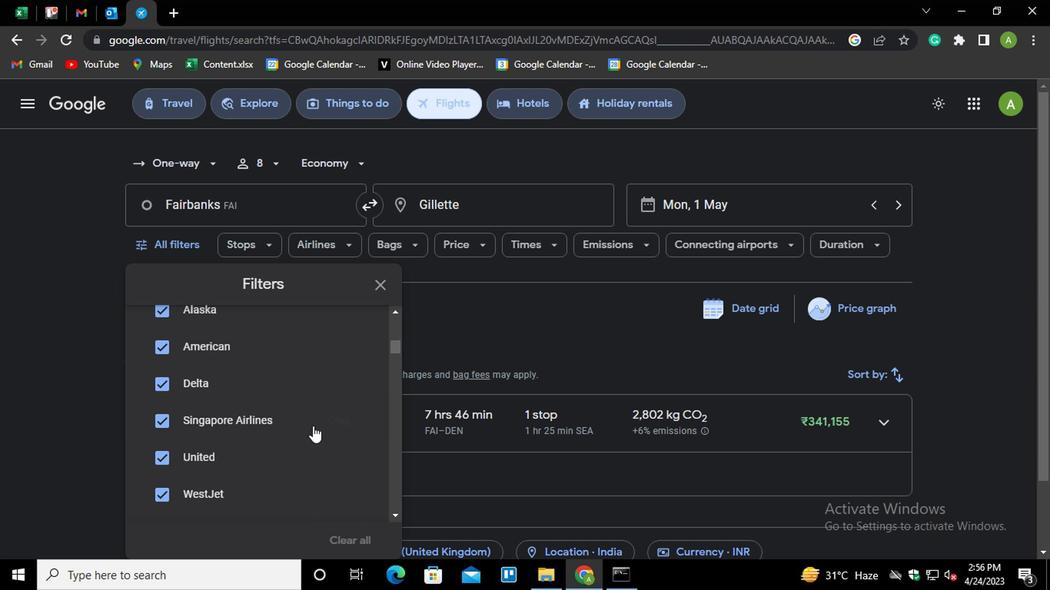 
Action: Mouse scrolled (329, 416) with delta (0, 0)
Screenshot: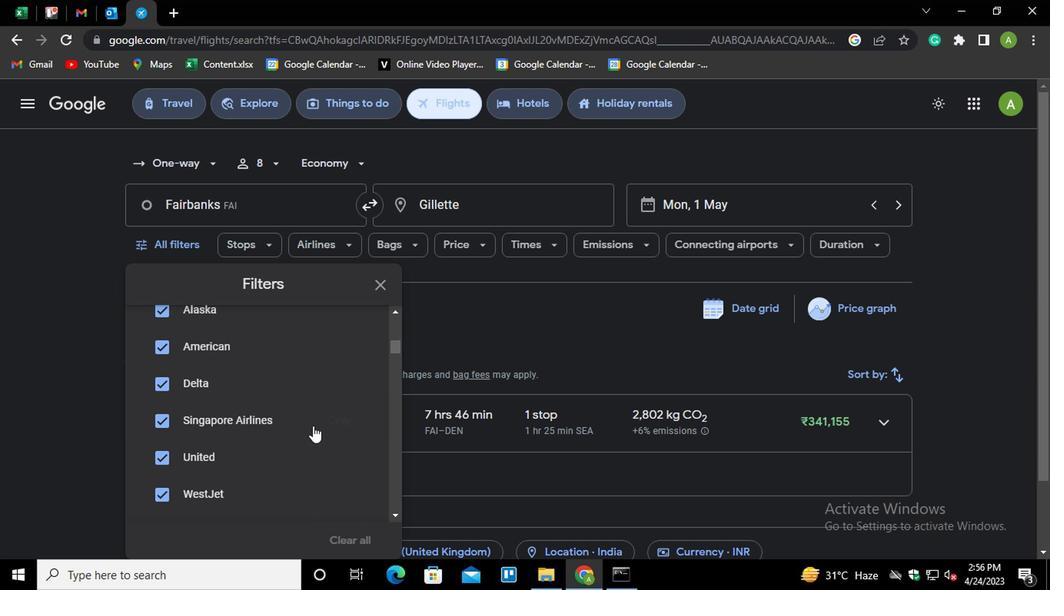 
Action: Mouse moved to (385, 332)
Screenshot: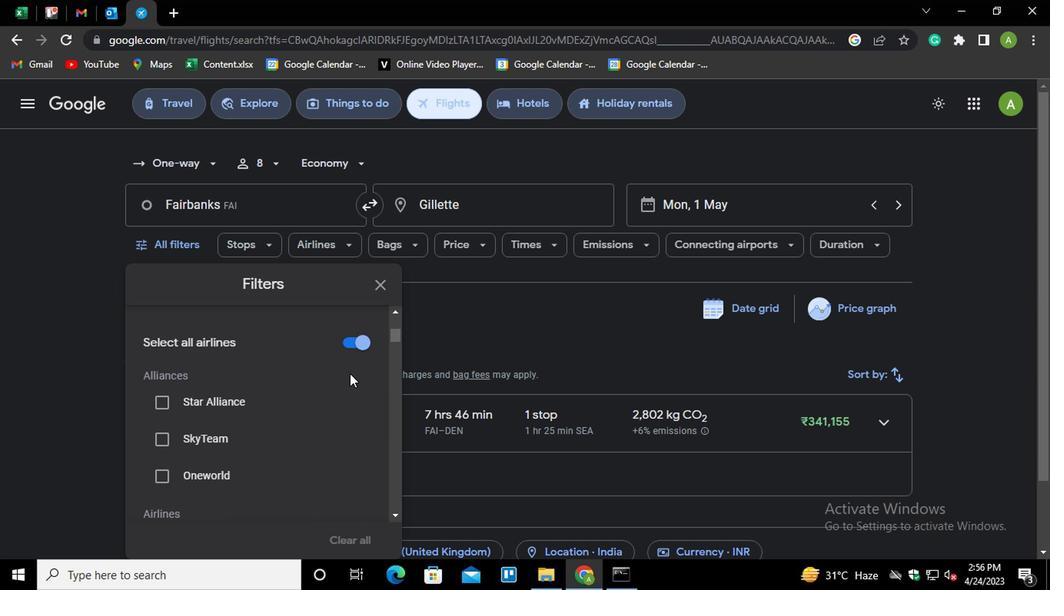 
Action: Mouse pressed left at (385, 332)
Screenshot: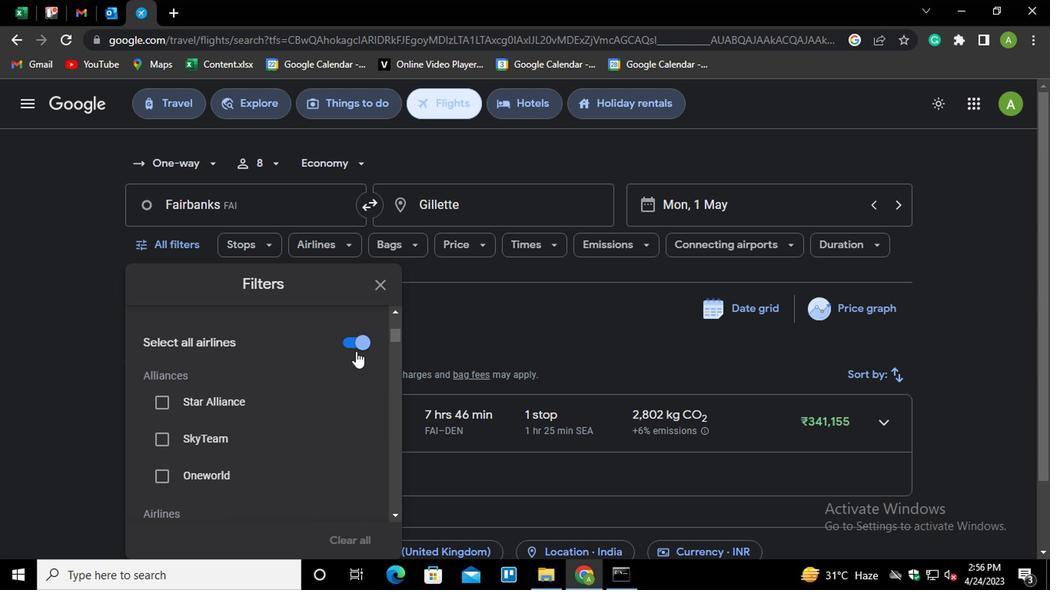 
Action: Mouse moved to (368, 403)
Screenshot: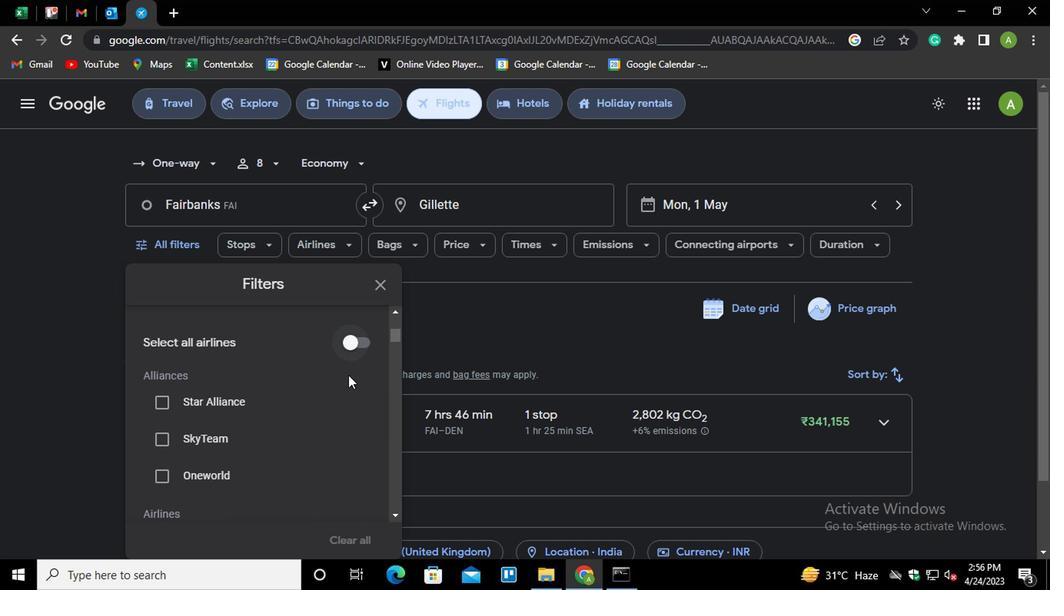 
Action: Mouse scrolled (368, 403) with delta (0, 0)
Screenshot: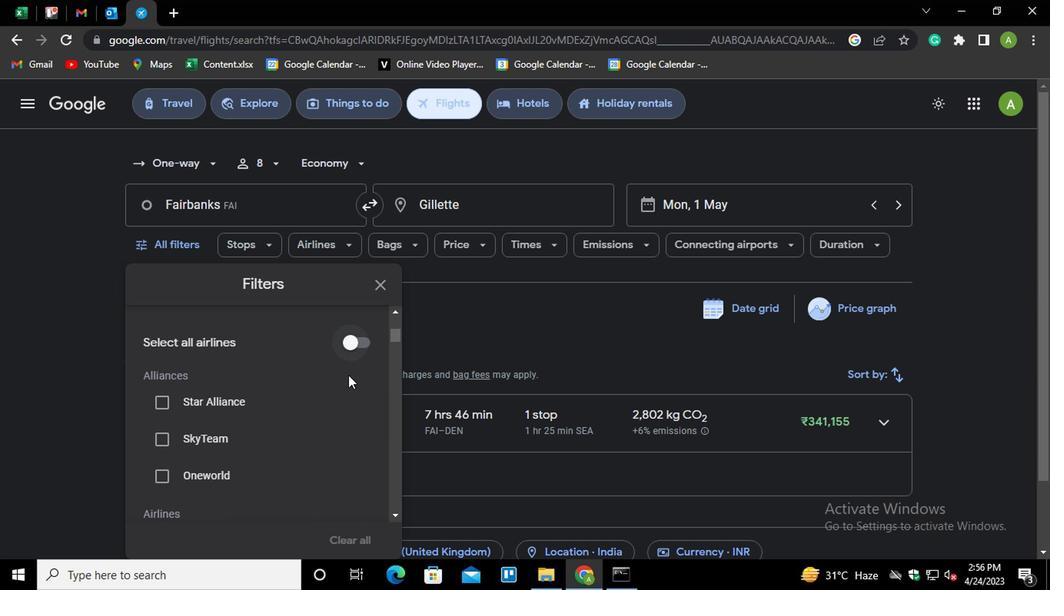 
Action: Mouse scrolled (368, 403) with delta (0, 0)
Screenshot: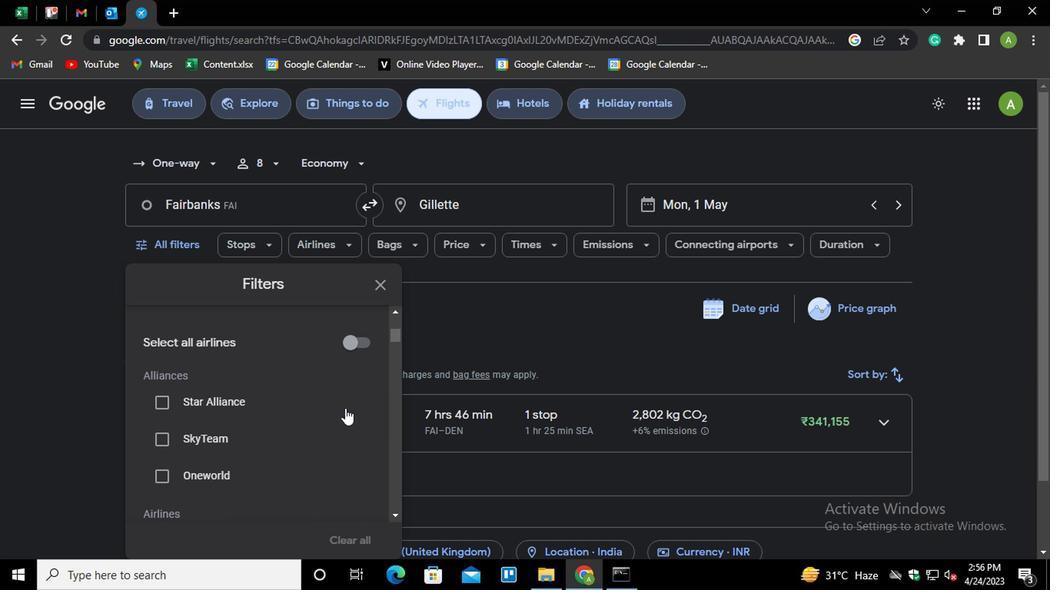 
Action: Mouse scrolled (368, 403) with delta (0, 0)
Screenshot: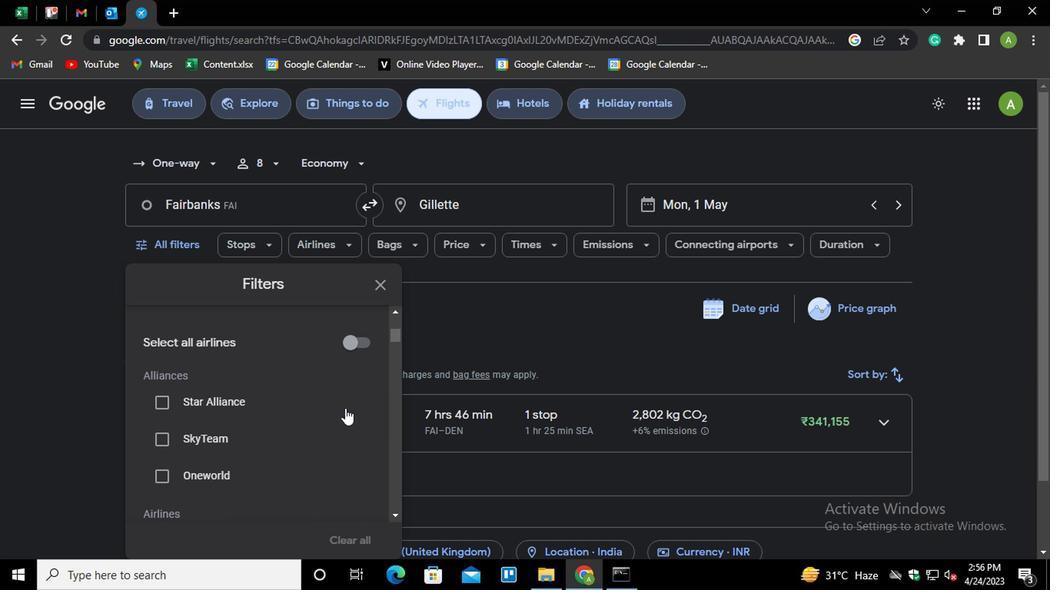 
Action: Mouse moved to (369, 408)
Screenshot: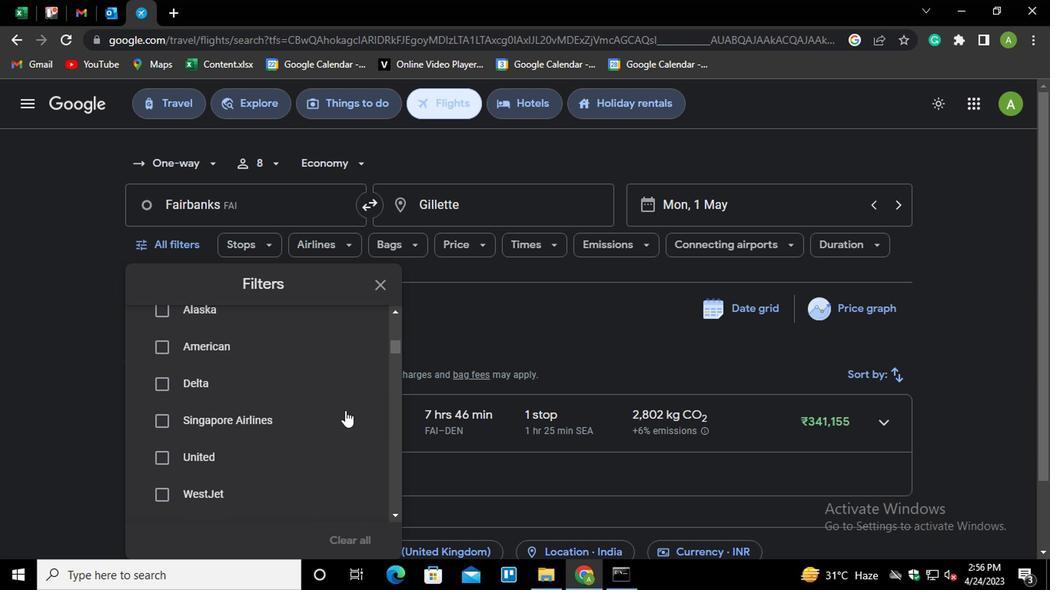 
Action: Mouse scrolled (369, 407) with delta (0, -1)
Screenshot: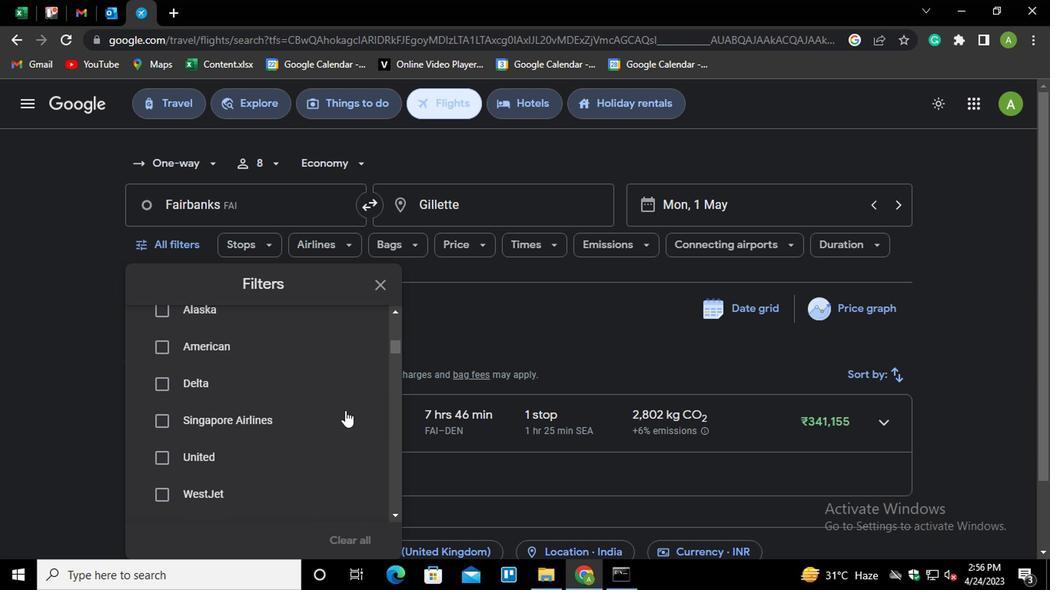 
Action: Mouse scrolled (369, 407) with delta (0, -1)
Screenshot: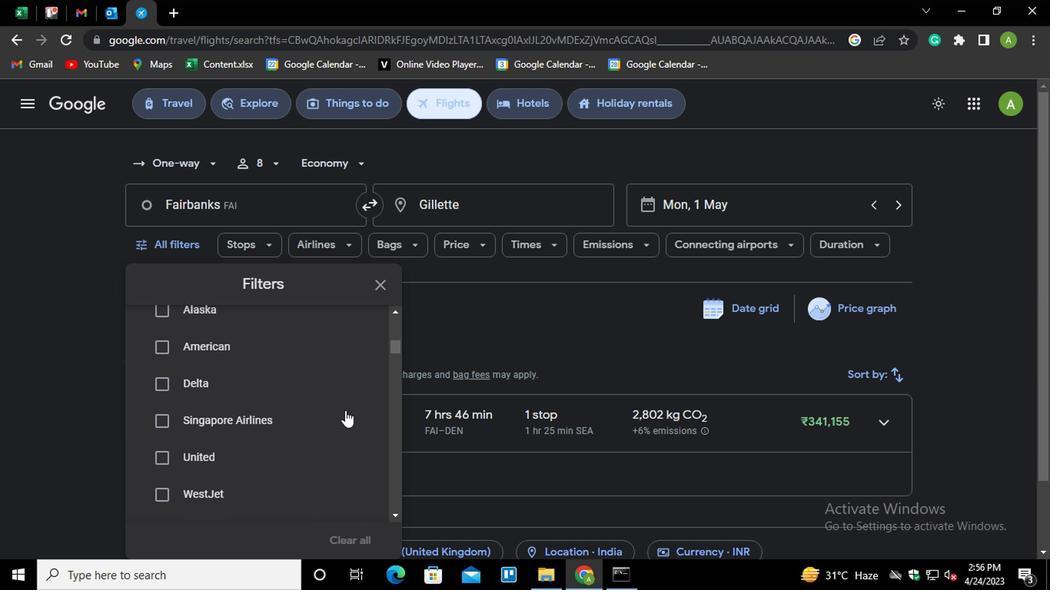 
Action: Mouse scrolled (369, 407) with delta (0, -1)
Screenshot: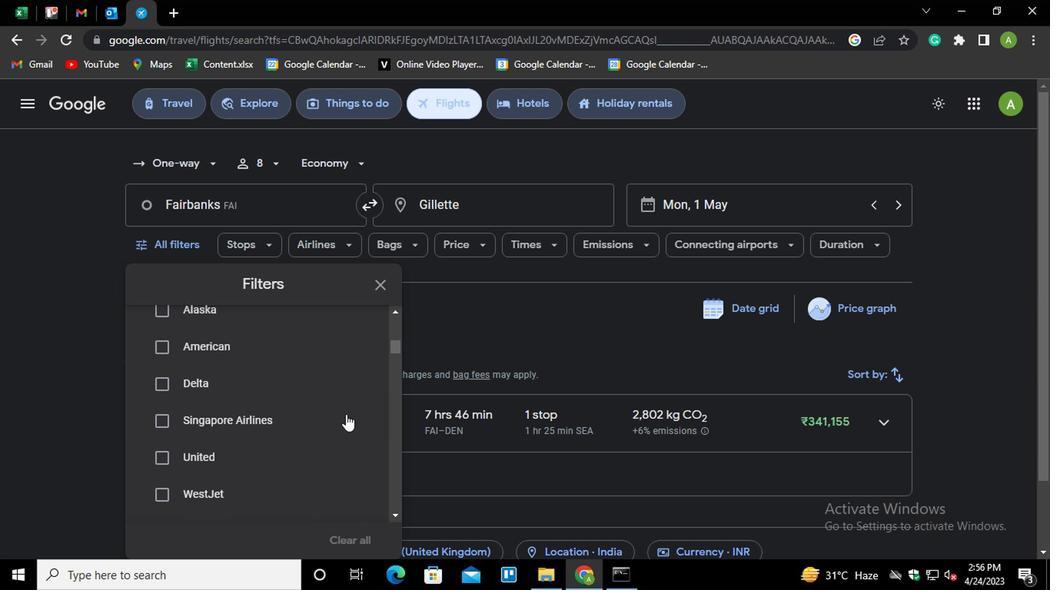 
Action: Mouse moved to (383, 399)
Screenshot: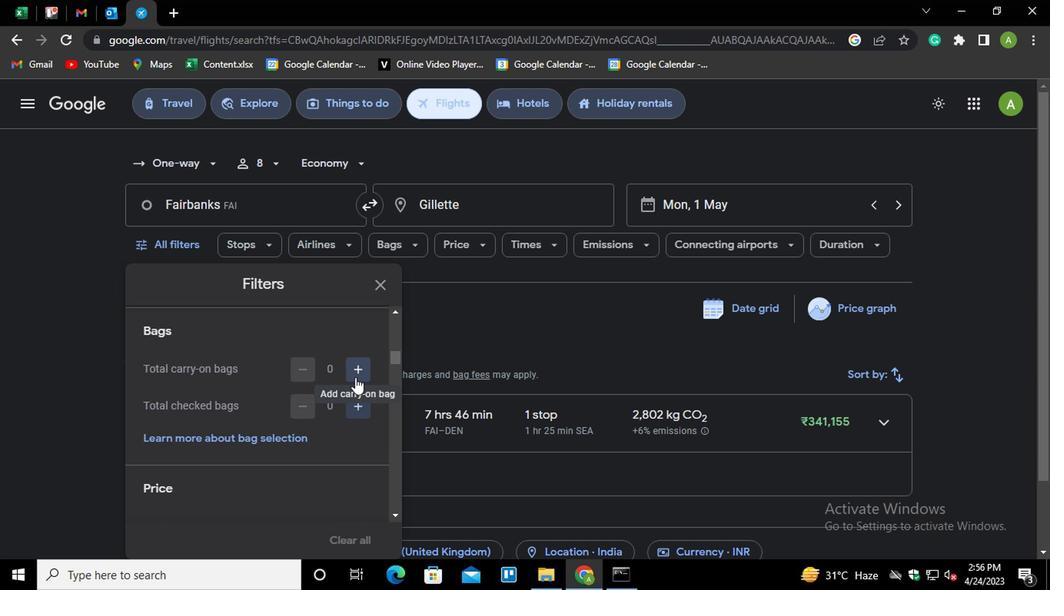 
Action: Mouse pressed left at (383, 399)
Screenshot: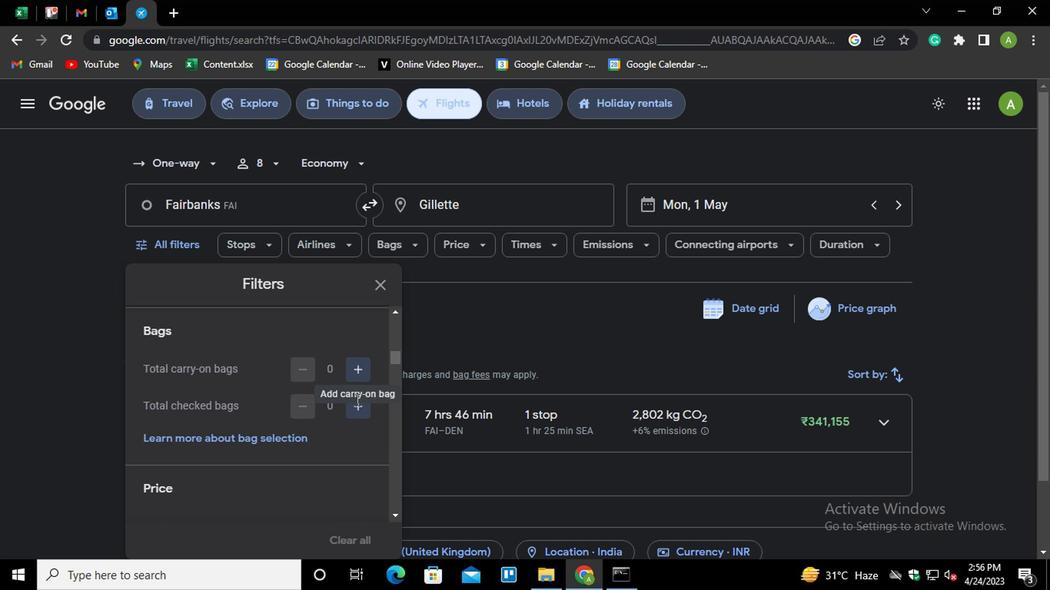 
Action: Mouse moved to (389, 438)
Screenshot: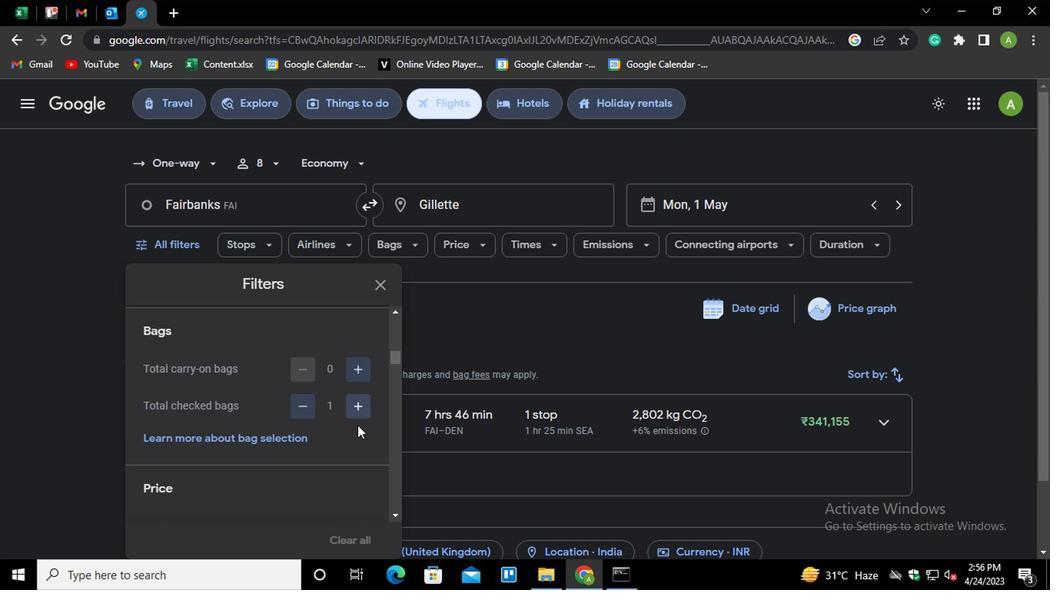 
Action: Mouse scrolled (389, 437) with delta (0, -1)
Screenshot: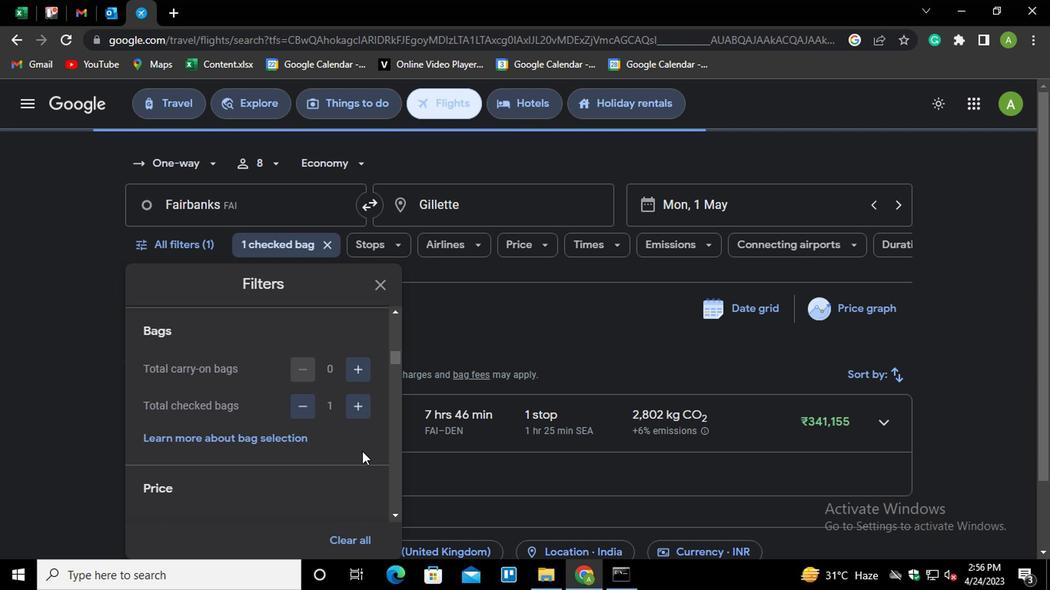 
Action: Mouse scrolled (389, 437) with delta (0, -1)
Screenshot: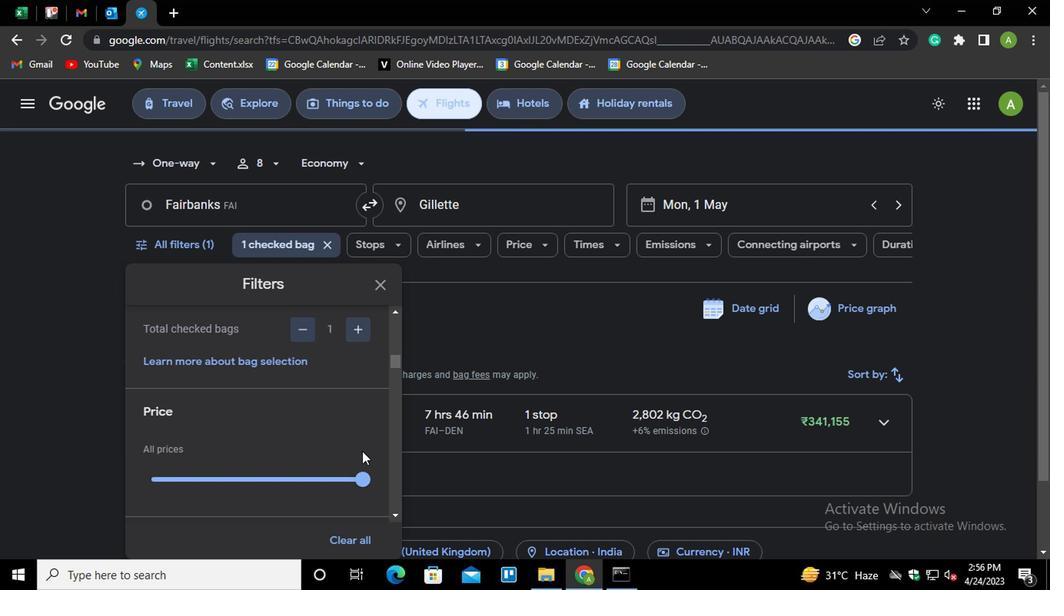 
Action: Mouse moved to (382, 393)
Screenshot: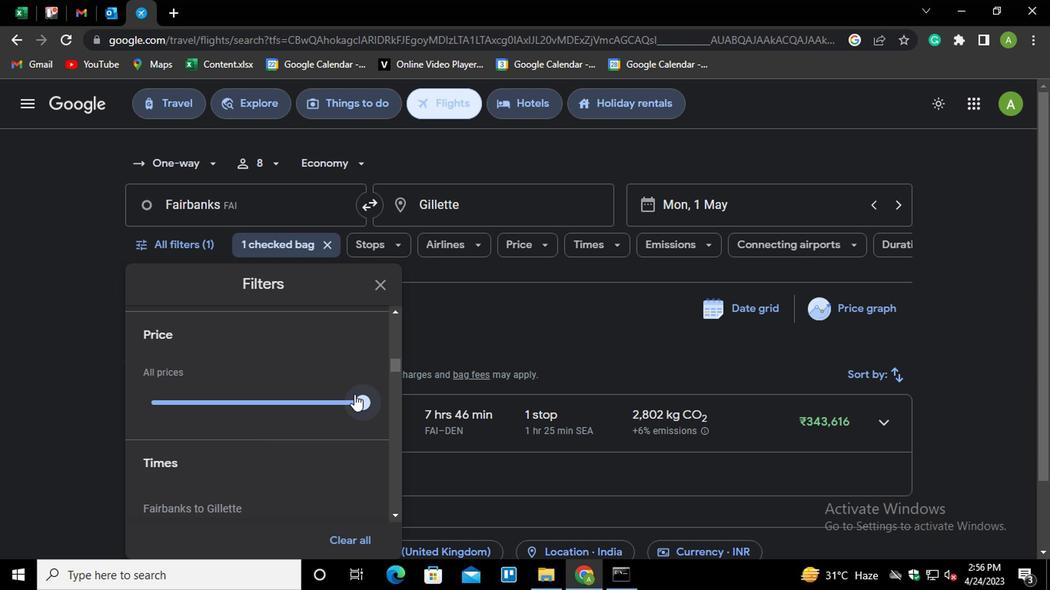 
Action: Mouse pressed left at (382, 393)
Screenshot: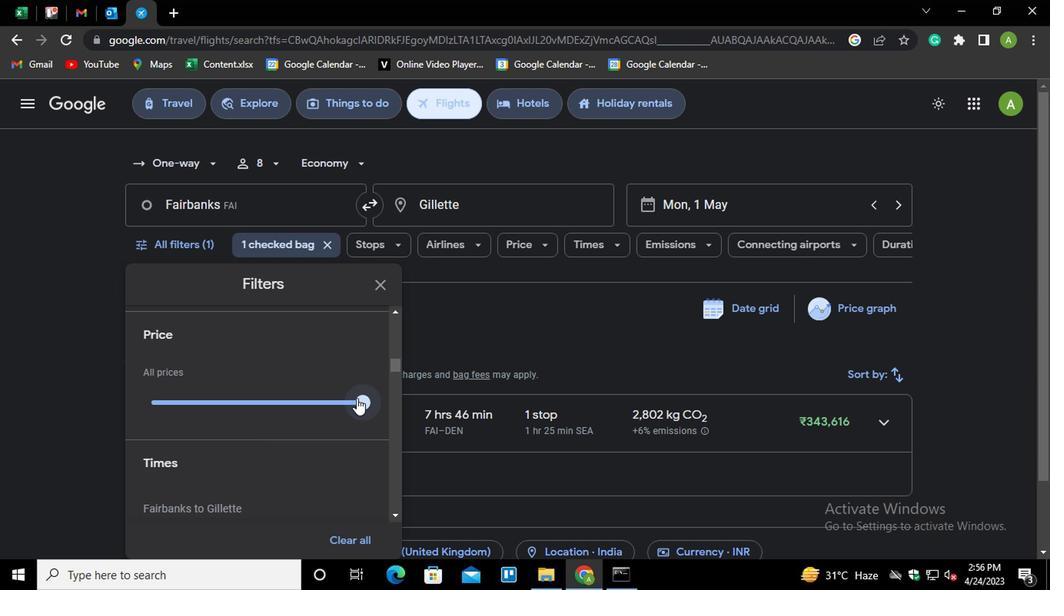 
Action: Mouse moved to (386, 398)
Screenshot: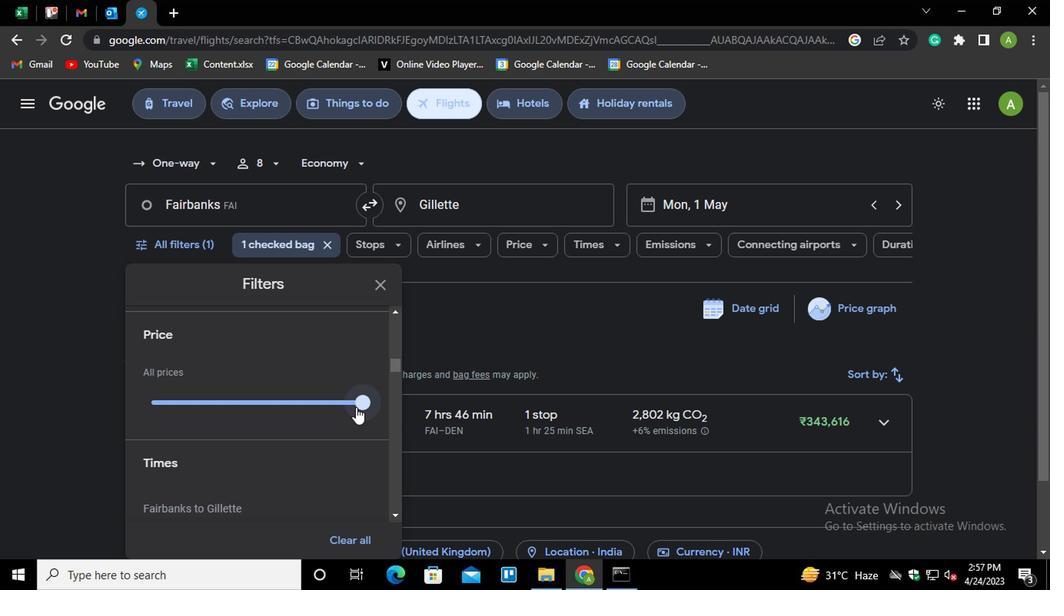 
Action: Mouse pressed left at (386, 398)
Screenshot: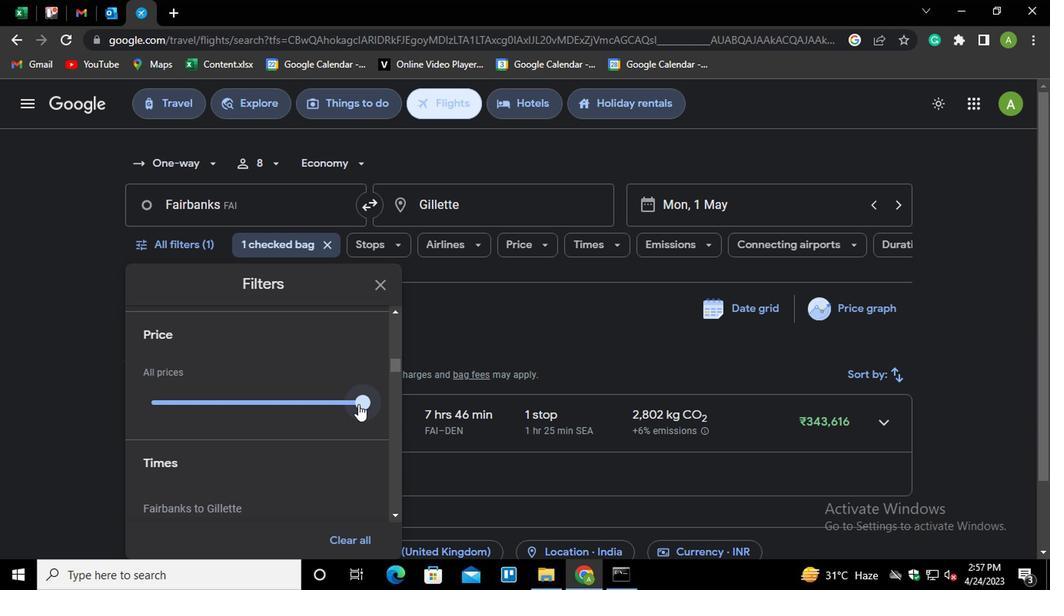 
Action: Mouse moved to (291, 455)
Screenshot: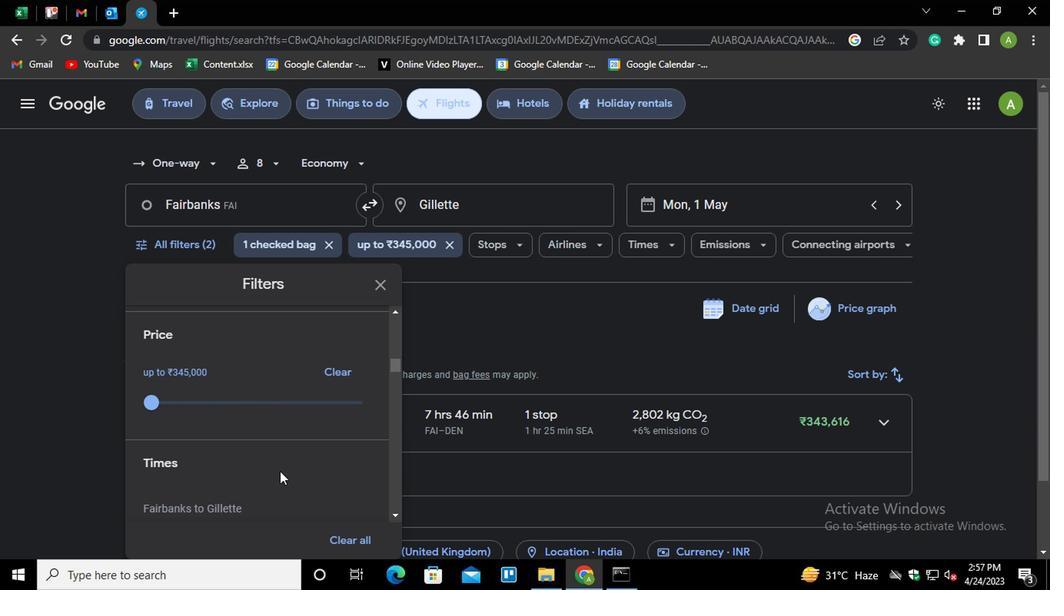 
Action: Mouse scrolled (291, 454) with delta (0, -1)
Screenshot: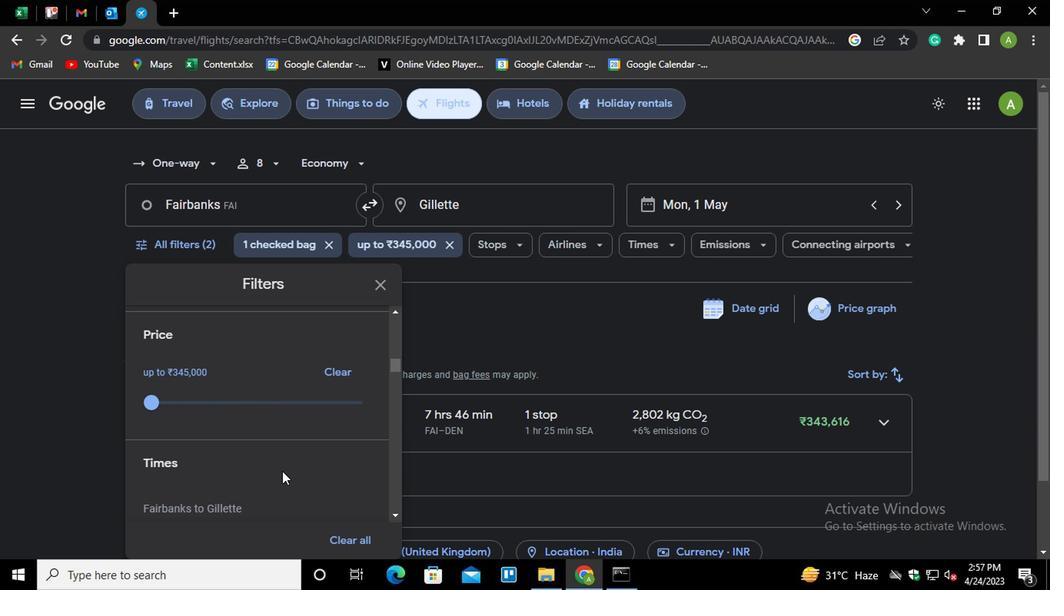 
Action: Mouse scrolled (291, 454) with delta (0, -1)
Screenshot: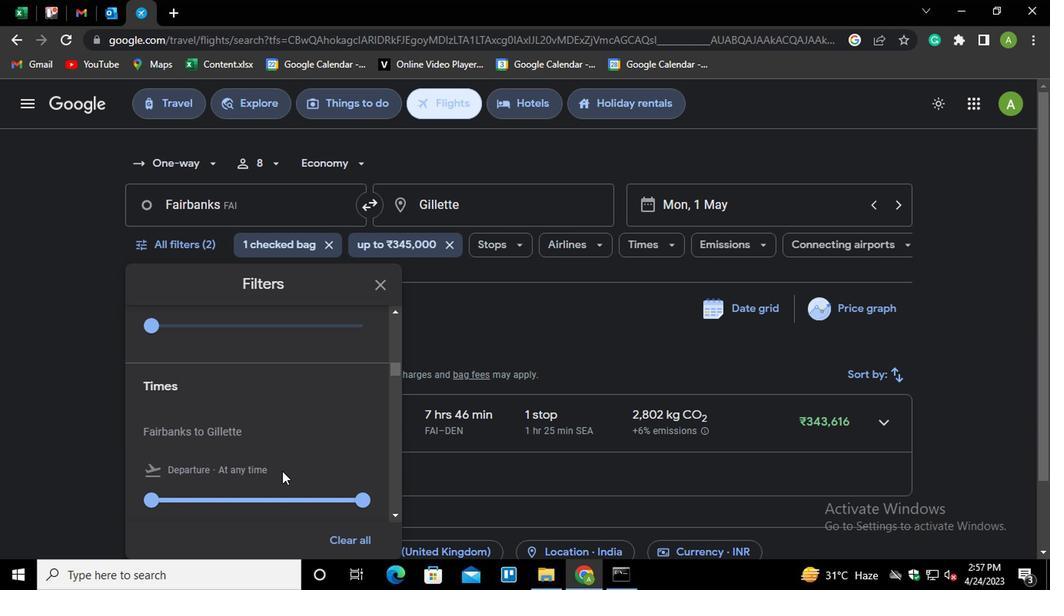 
Action: Mouse scrolled (291, 454) with delta (0, -1)
Screenshot: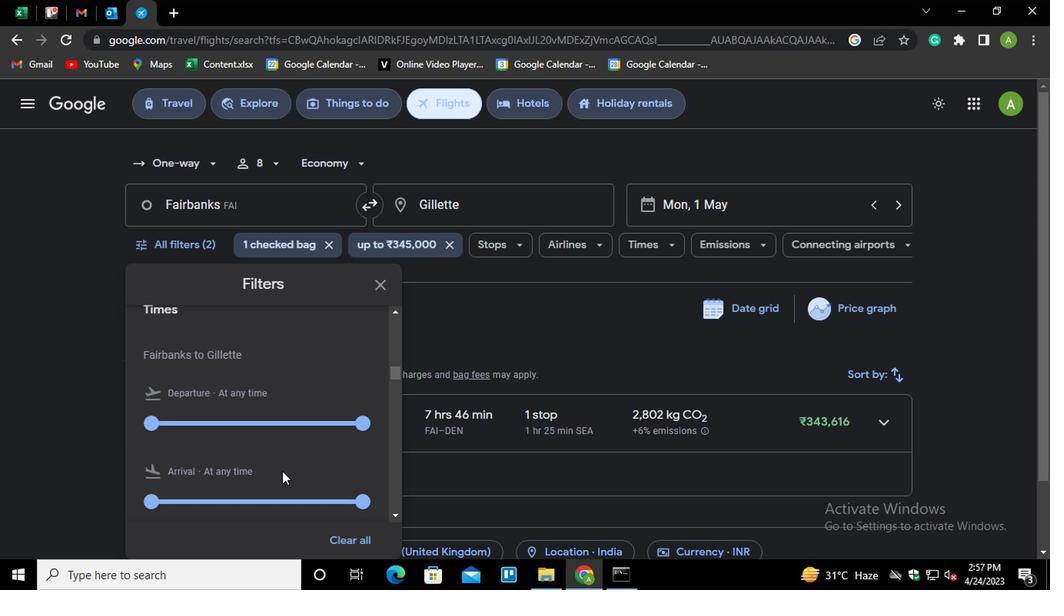 
Action: Mouse moved to (222, 347)
Screenshot: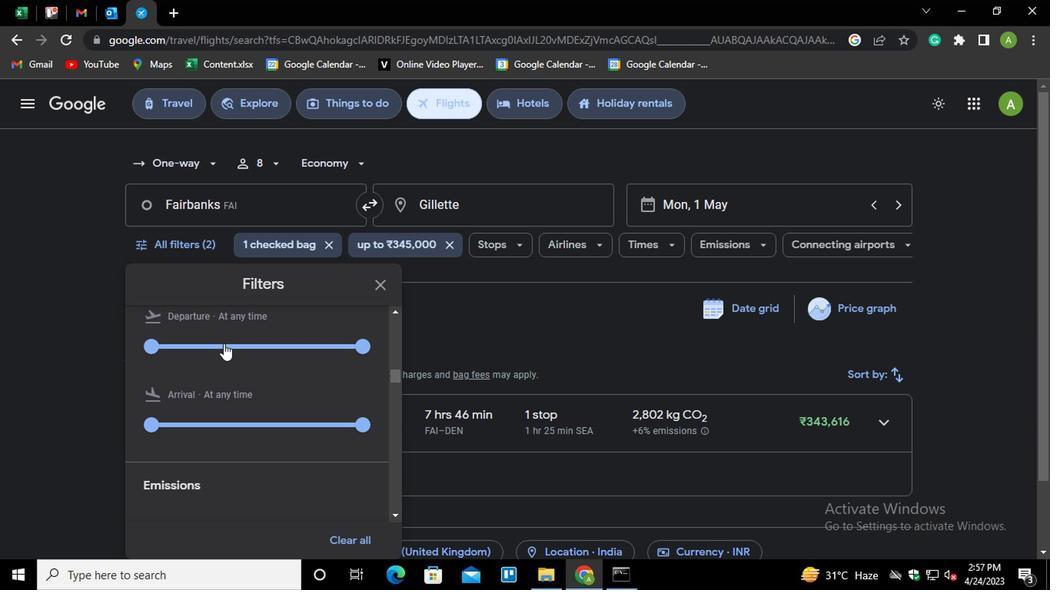 
Action: Mouse pressed left at (222, 347)
Screenshot: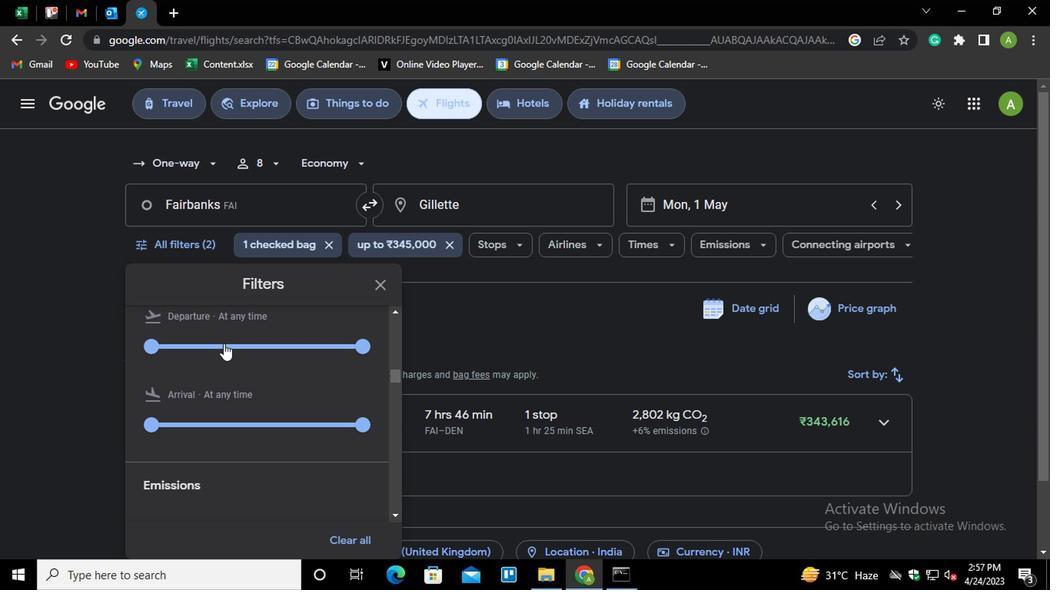 
Action: Mouse moved to (220, 346)
Screenshot: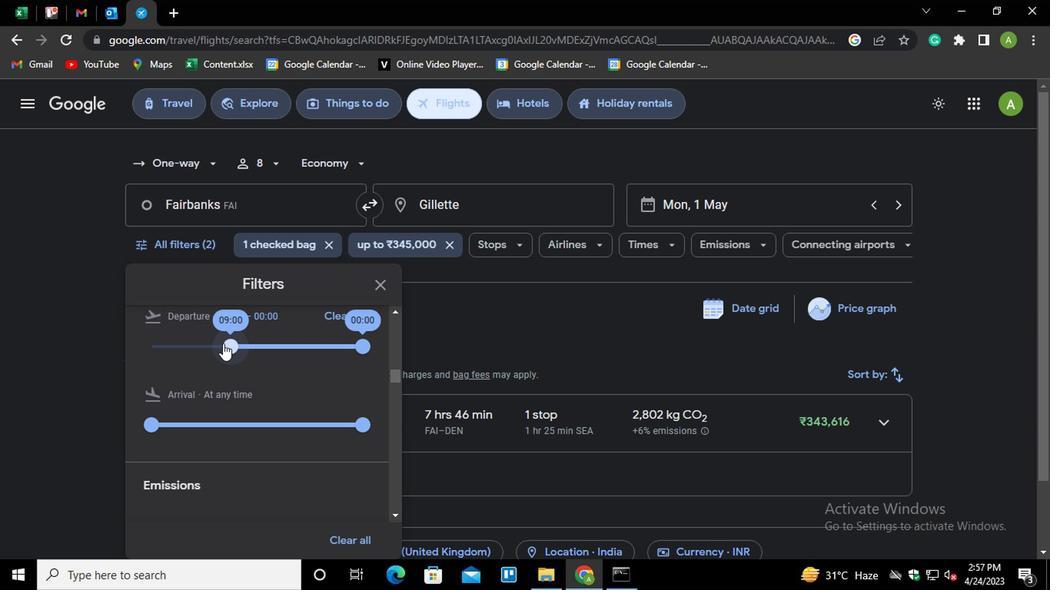 
Action: Mouse pressed left at (220, 346)
Screenshot: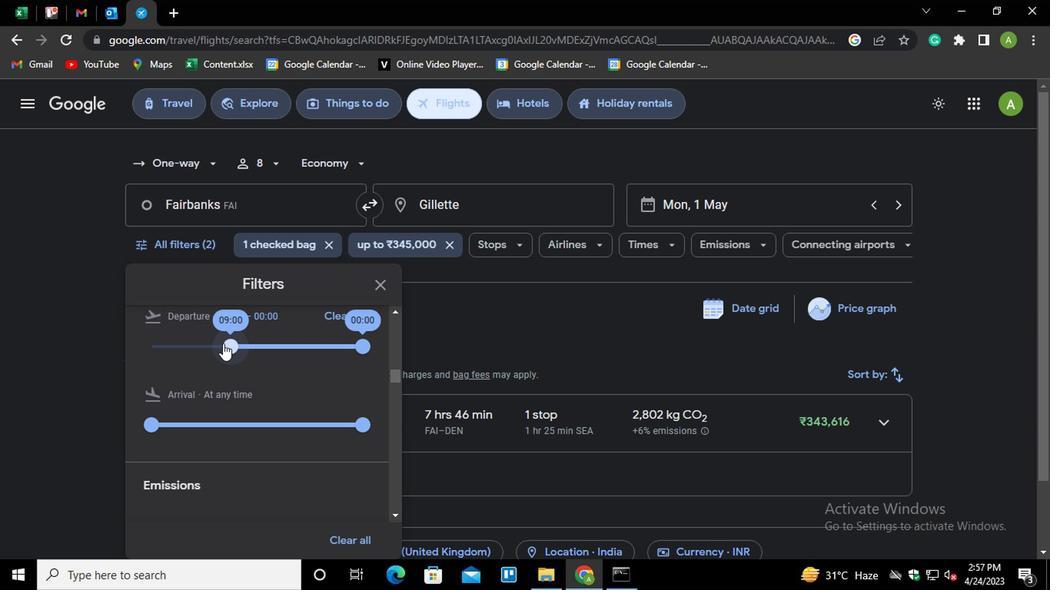 
Action: Mouse moved to (318, 351)
Screenshot: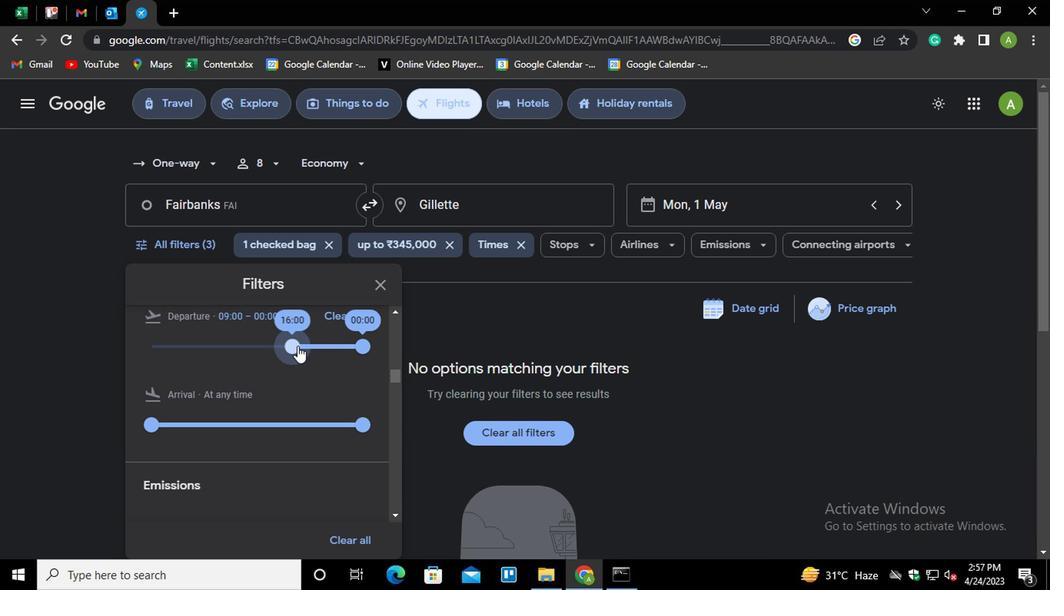 
Action: Mouse pressed left at (318, 351)
Screenshot: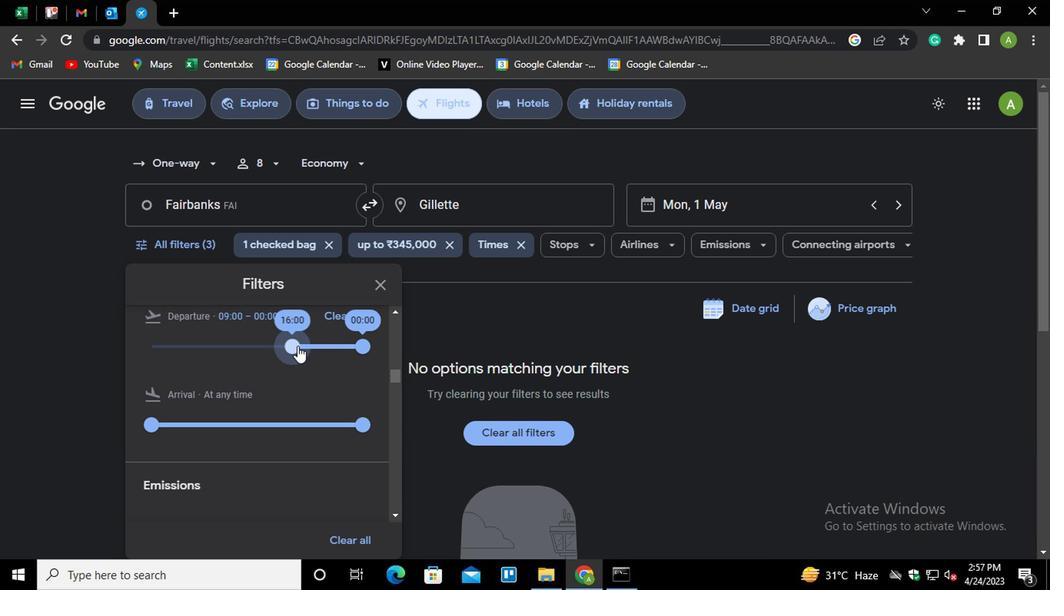 
Action: Mouse moved to (390, 345)
Screenshot: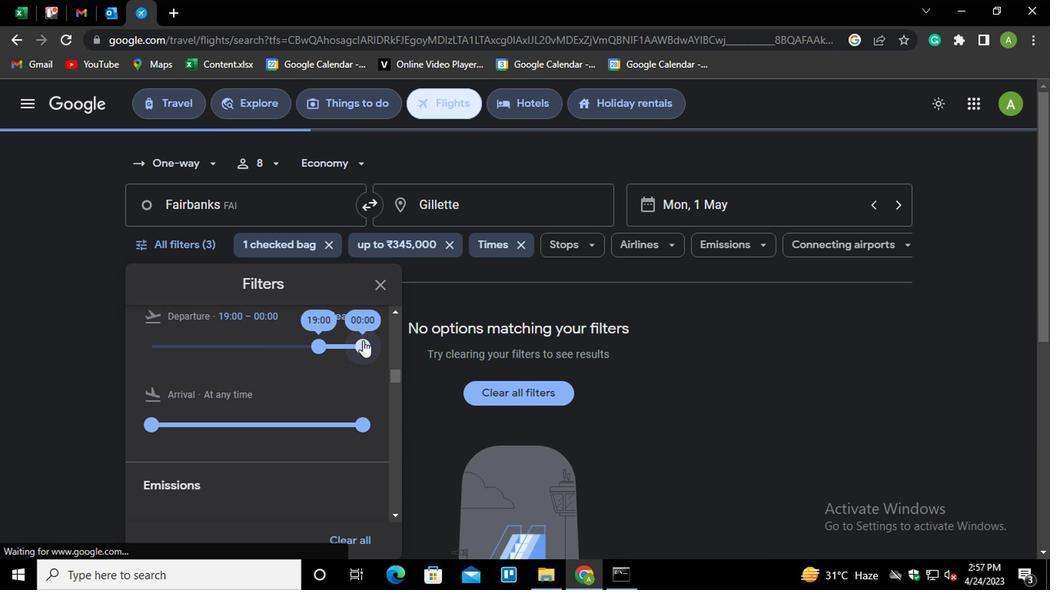 
Action: Mouse pressed left at (390, 345)
Screenshot: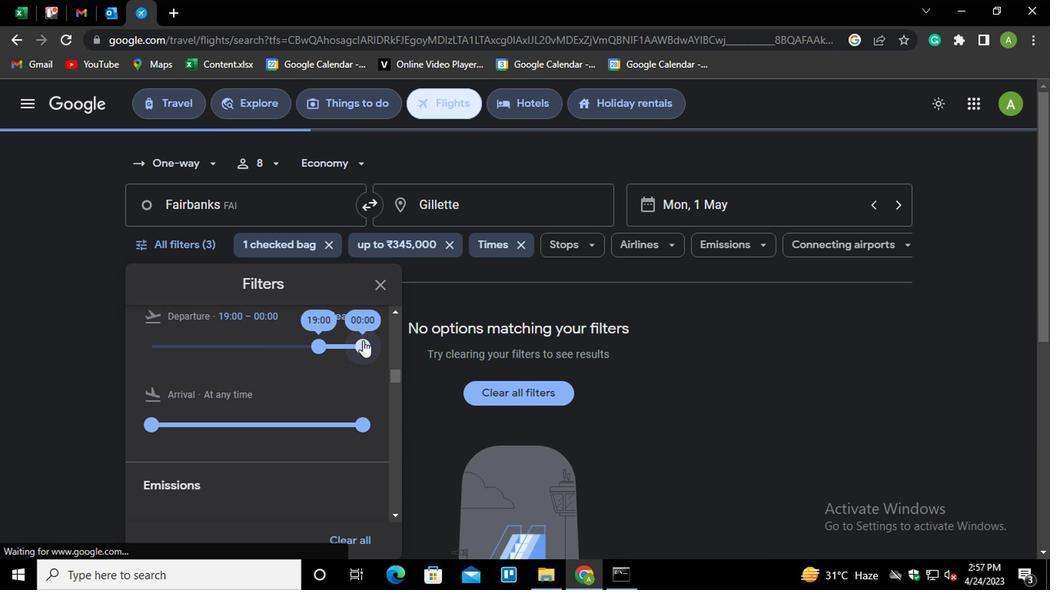 
Action: Mouse moved to (375, 467)
Screenshot: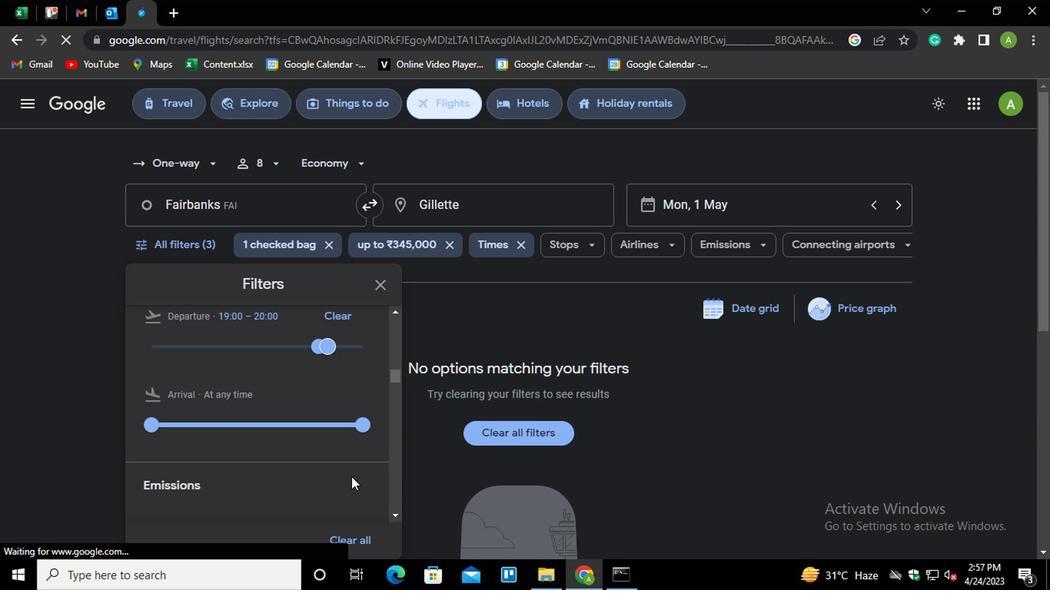 
Action: Mouse scrolled (375, 466) with delta (0, 0)
Screenshot: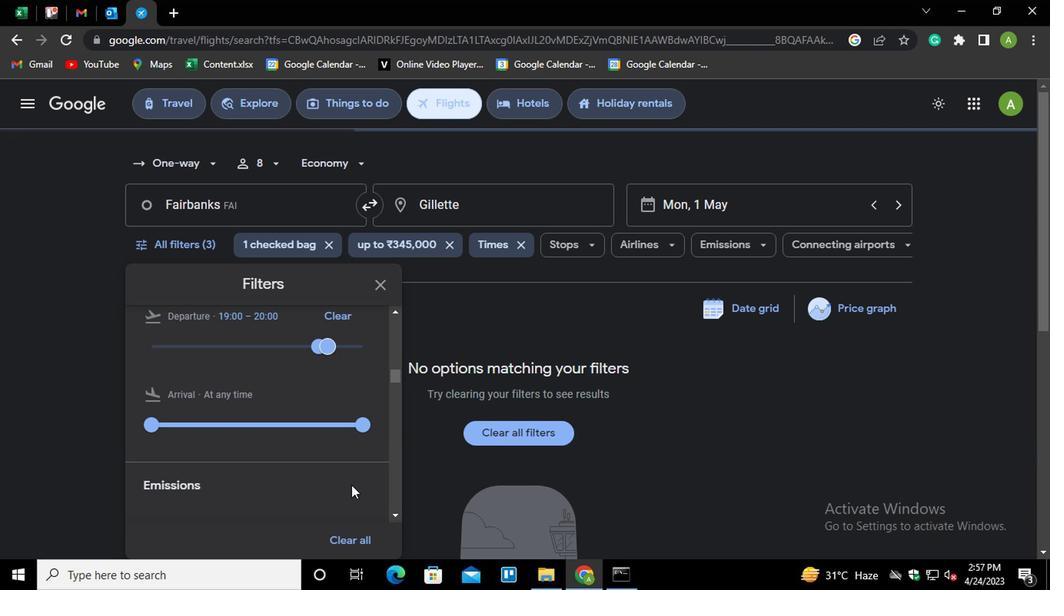 
Action: Mouse scrolled (375, 466) with delta (0, 0)
Screenshot: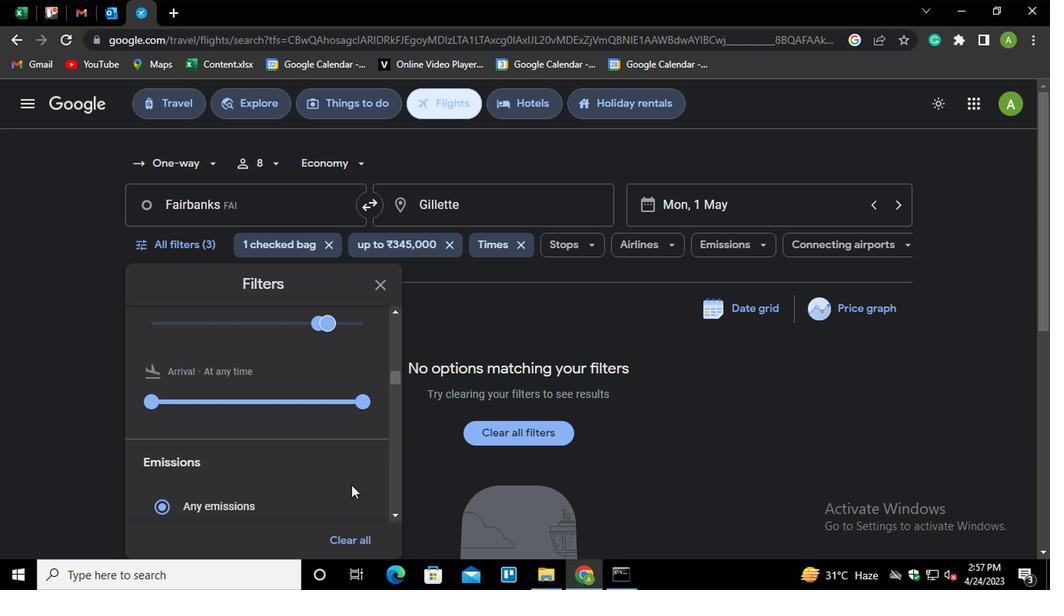 
Action: Mouse scrolled (375, 466) with delta (0, 0)
Screenshot: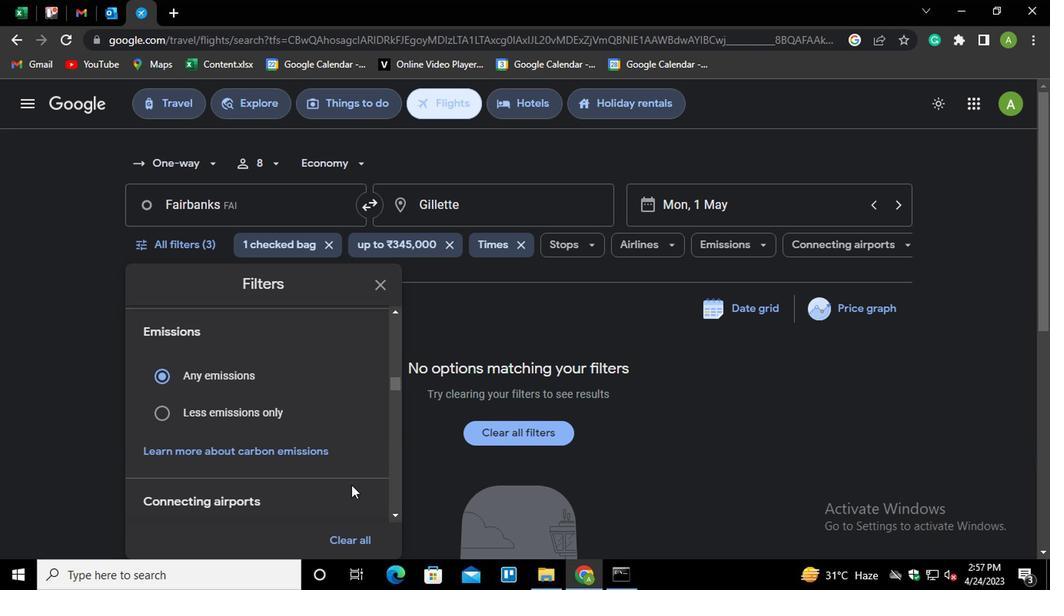 
Action: Mouse scrolled (375, 466) with delta (0, 0)
Screenshot: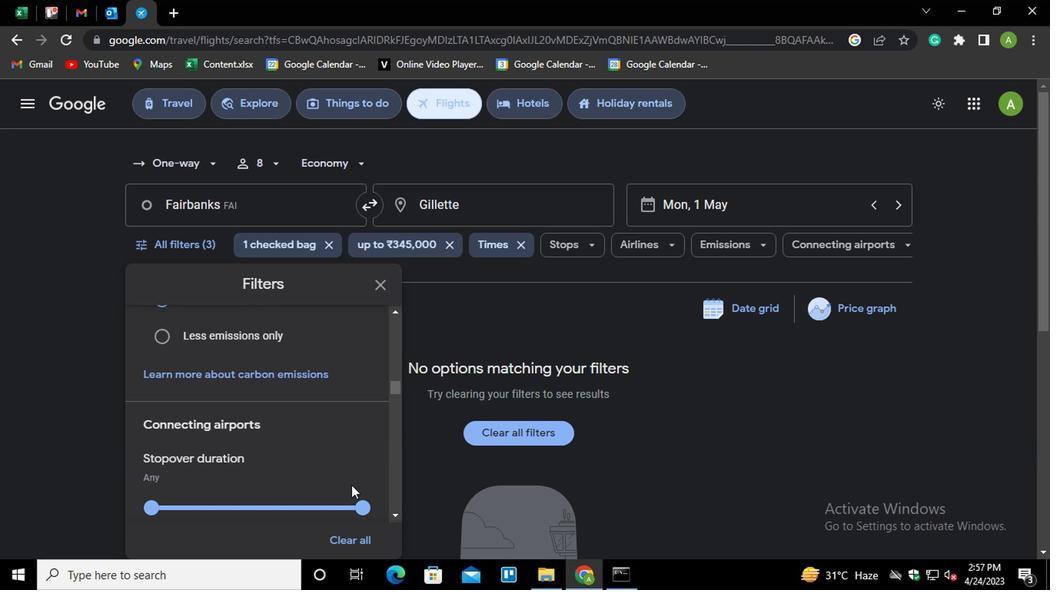 
Action: Mouse scrolled (375, 466) with delta (0, 0)
Screenshot: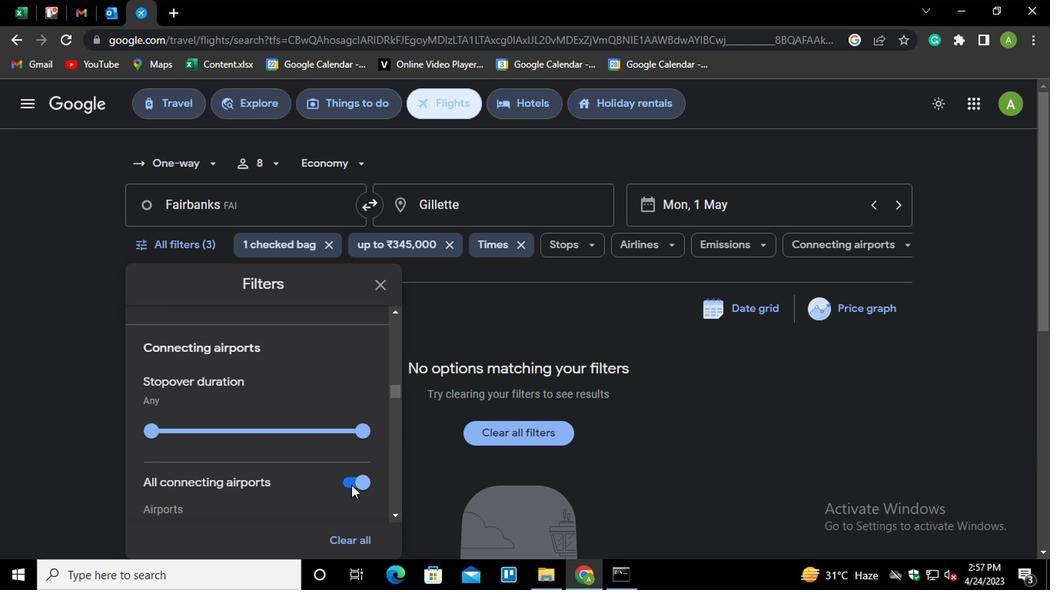 
Action: Mouse moved to (368, 457)
Screenshot: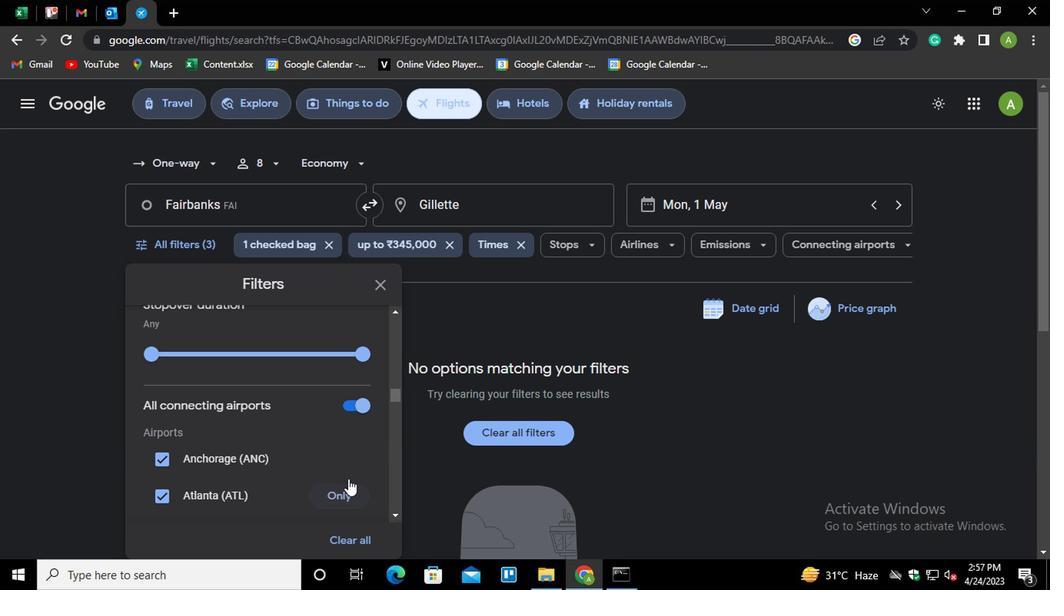 
Action: Mouse scrolled (368, 457) with delta (0, 0)
Screenshot: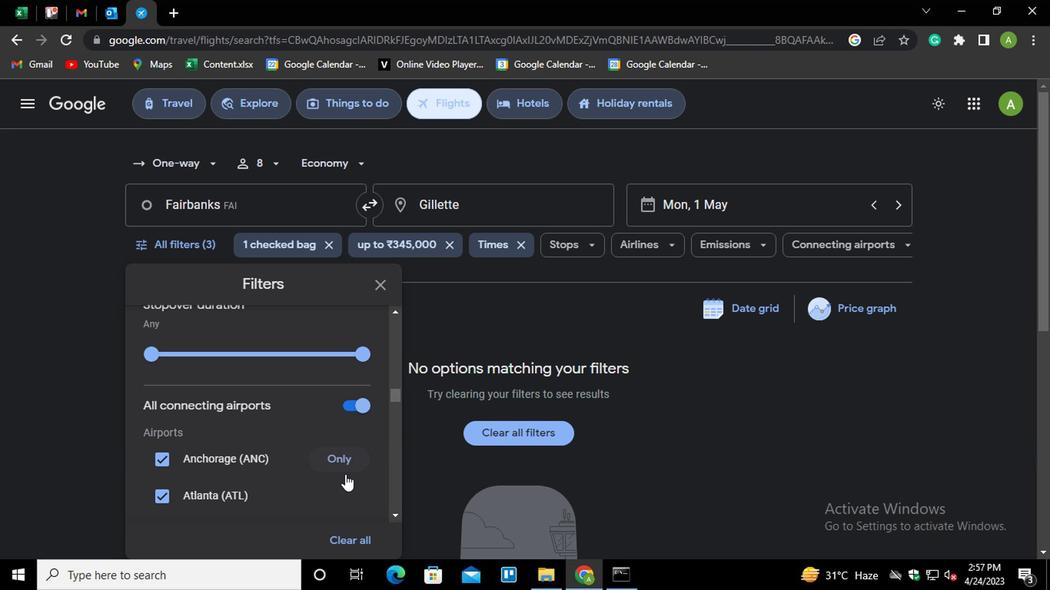 
Action: Mouse moved to (548, 310)
Screenshot: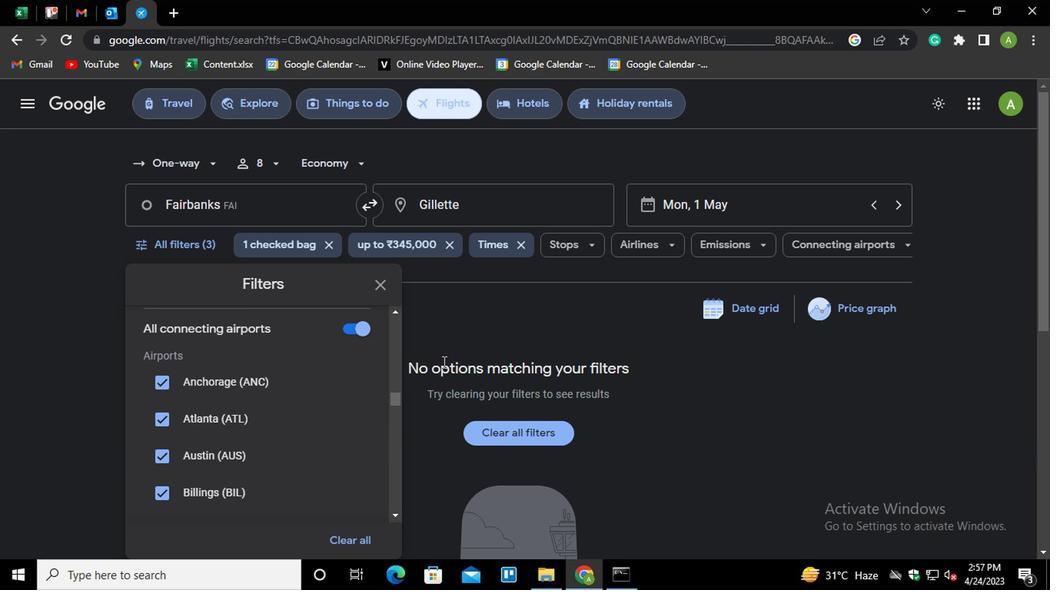 
Action: Mouse pressed left at (548, 310)
Screenshot: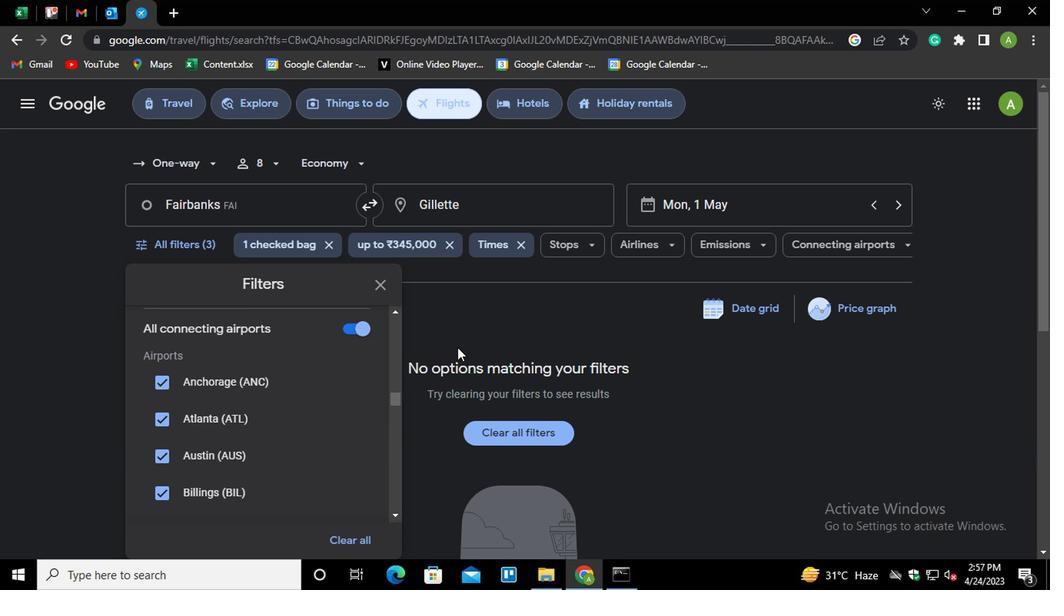 
Action: Mouse moved to (517, 321)
Screenshot: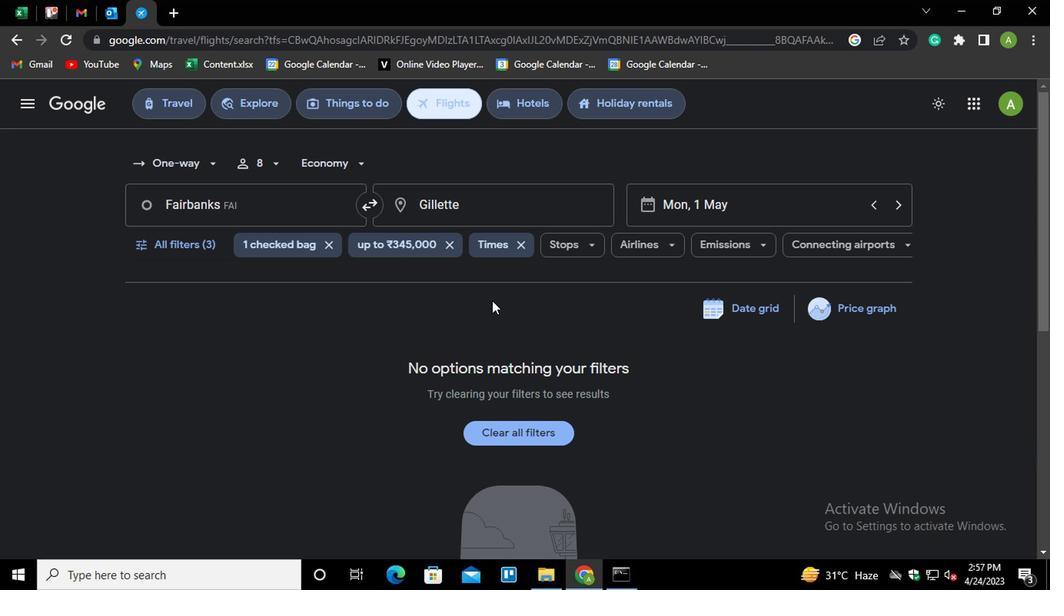 
